 Task: Add Attachment from Trello to Card Card0000000286 in Board Board0000000072 in Workspace WS0000000024 in Trello. Add Cover Blue to Card Card0000000286 in Board Board0000000072 in Workspace WS0000000024 in Trello. Add "Copy Card To …" Button titled Button0000000286 to "bottom" of the list "To Do" to Card Card0000000286 in Board Board0000000072 in Workspace WS0000000024 in Trello. Add Description DS0000000286 to Card Card0000000286 in Board Board0000000072 in Workspace WS0000000024 in Trello. Add Comment CM0000000286 to Card Card0000000286 in Board Board0000000072 in Workspace WS0000000024 in Trello
Action: Mouse moved to (341, 330)
Screenshot: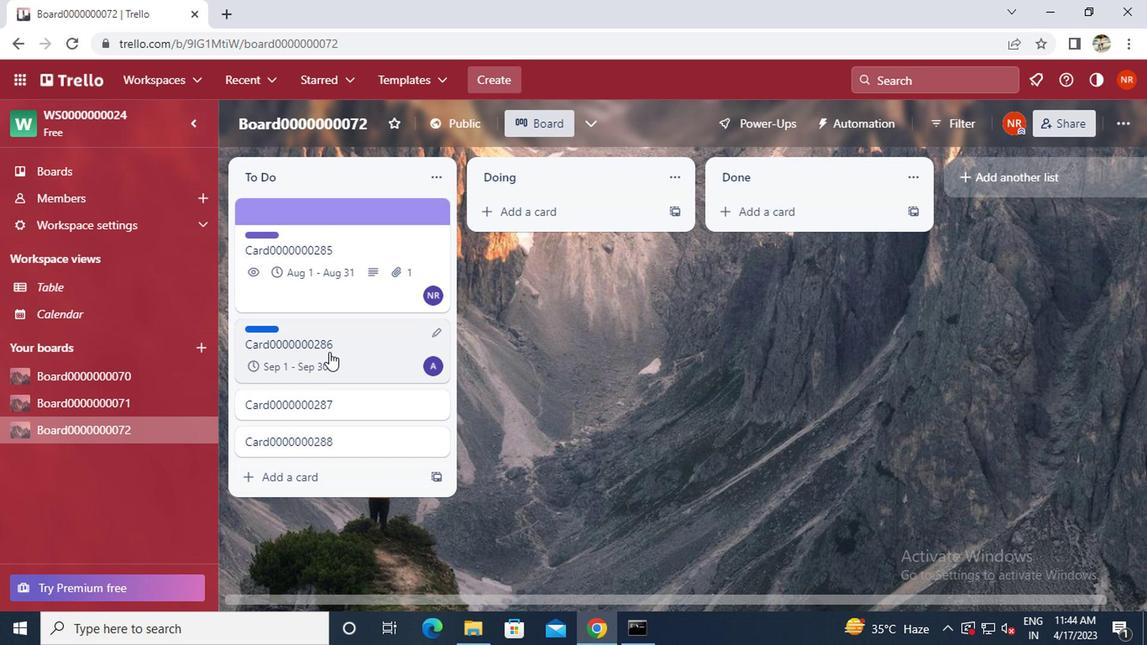 
Action: Mouse pressed left at (341, 330)
Screenshot: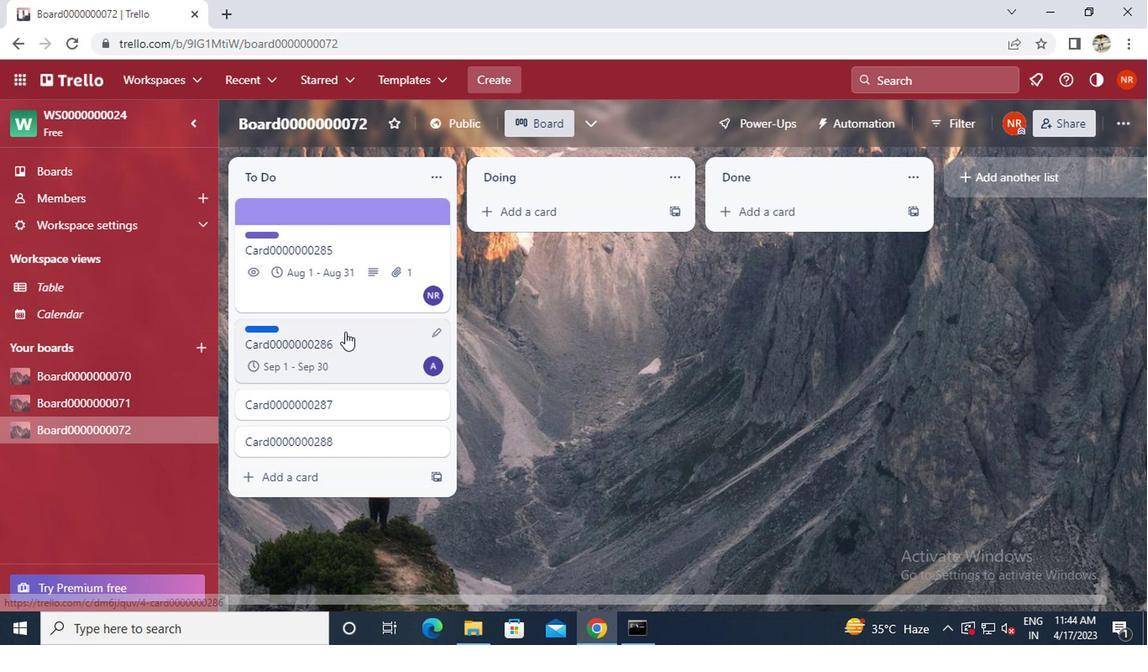 
Action: Mouse moved to (747, 336)
Screenshot: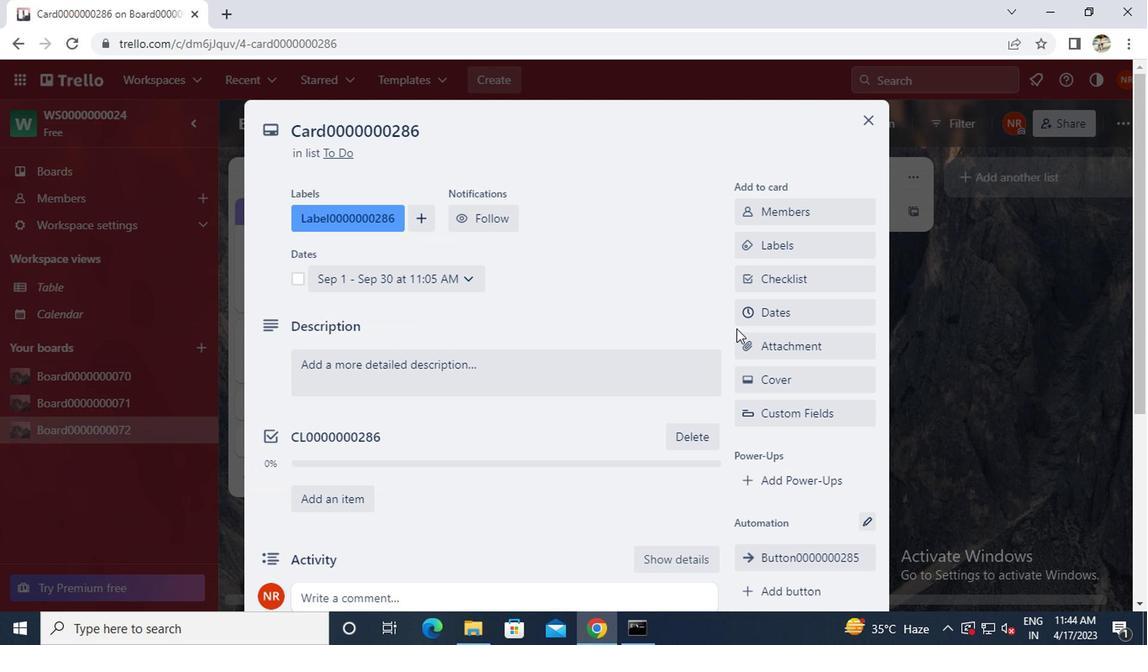 
Action: Mouse pressed left at (747, 336)
Screenshot: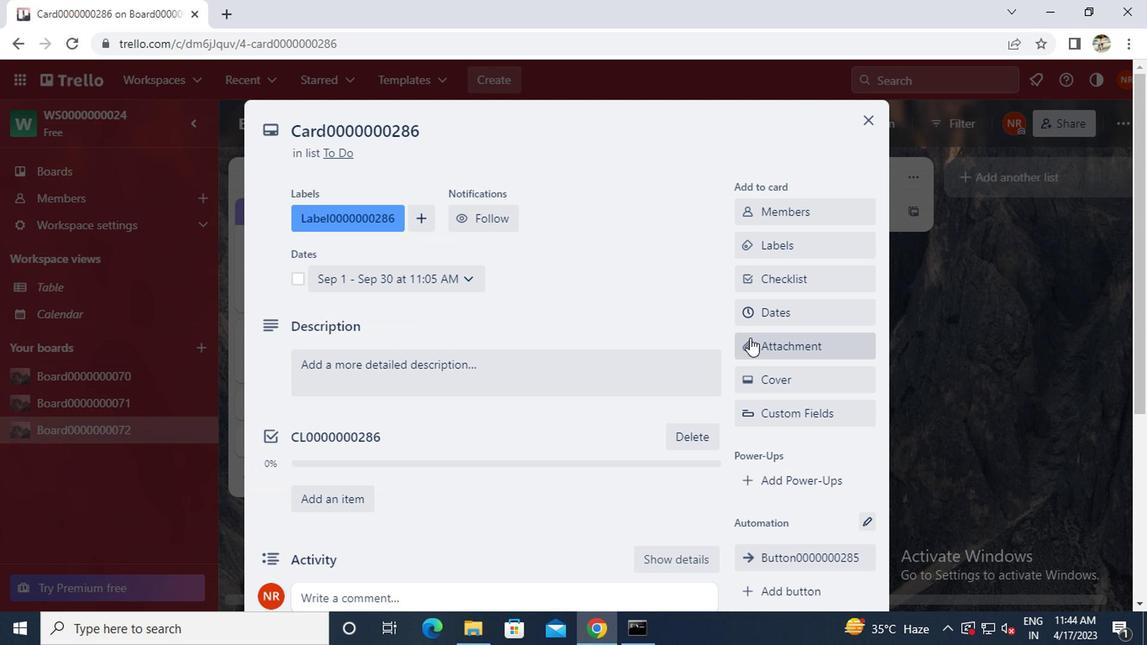 
Action: Mouse moved to (757, 181)
Screenshot: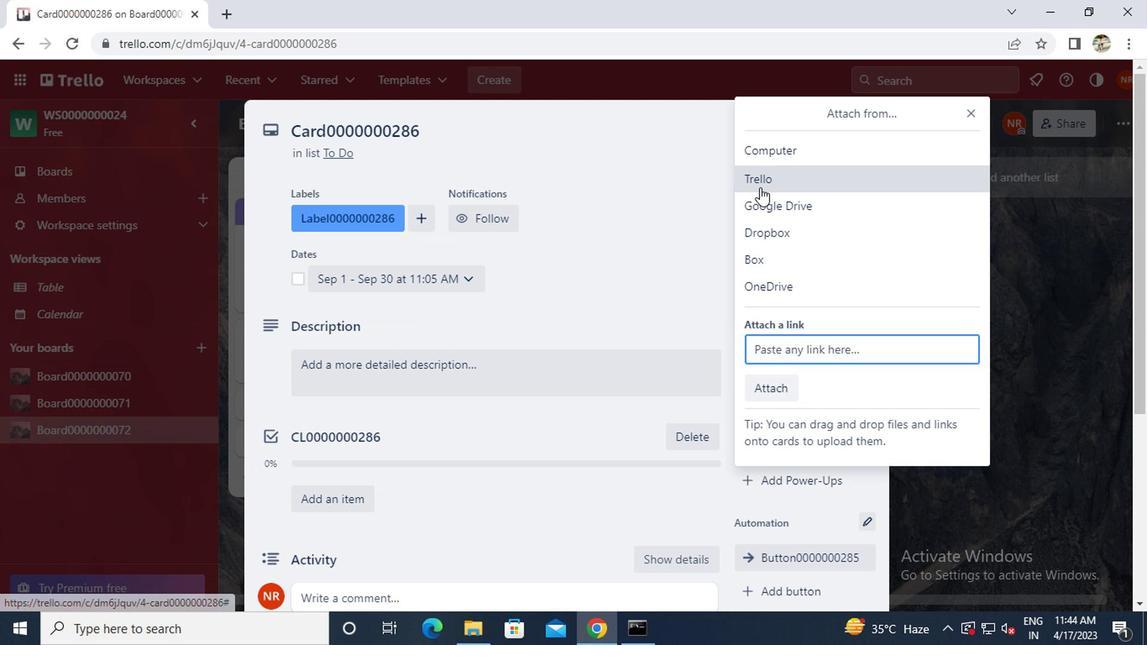 
Action: Mouse pressed left at (757, 181)
Screenshot: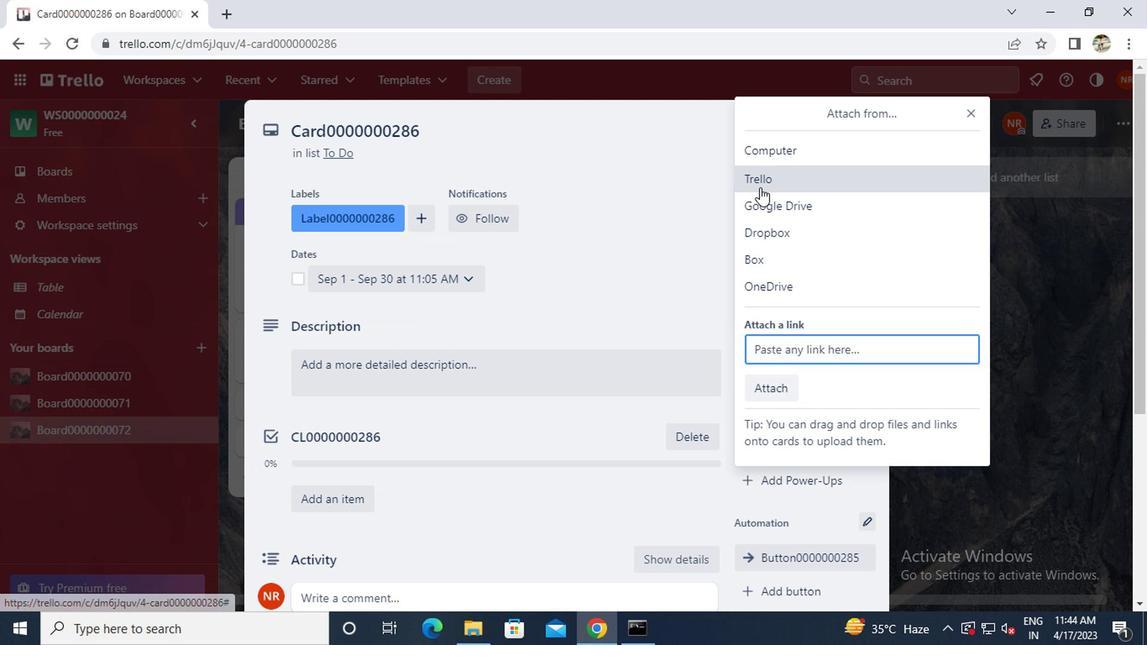 
Action: Mouse moved to (771, 236)
Screenshot: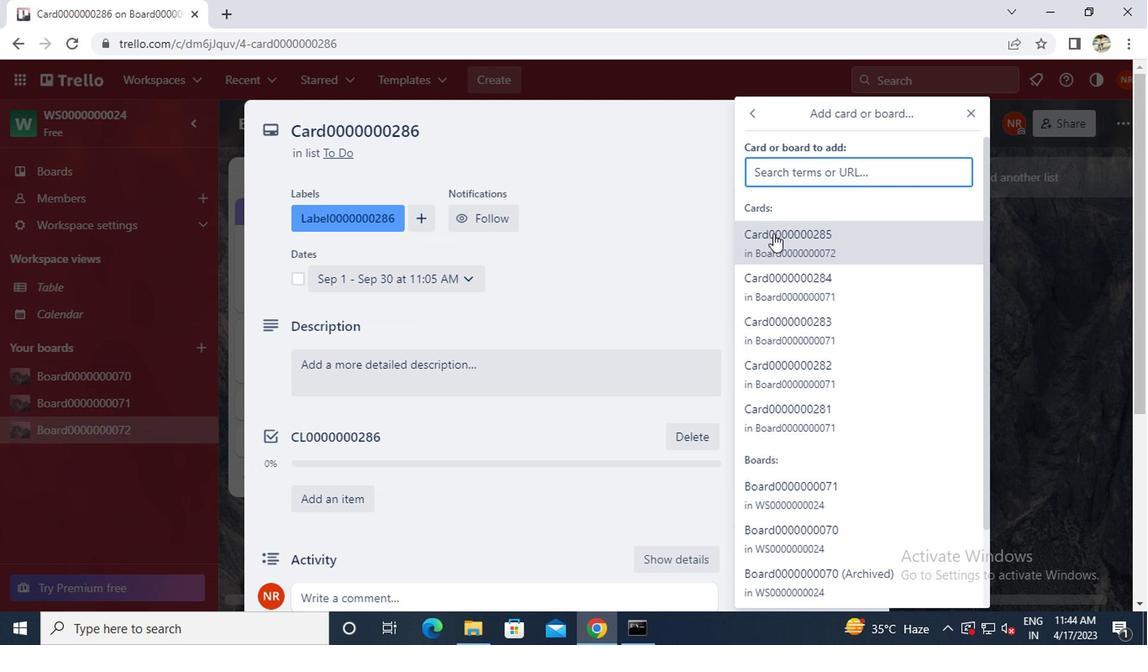 
Action: Mouse pressed left at (771, 236)
Screenshot: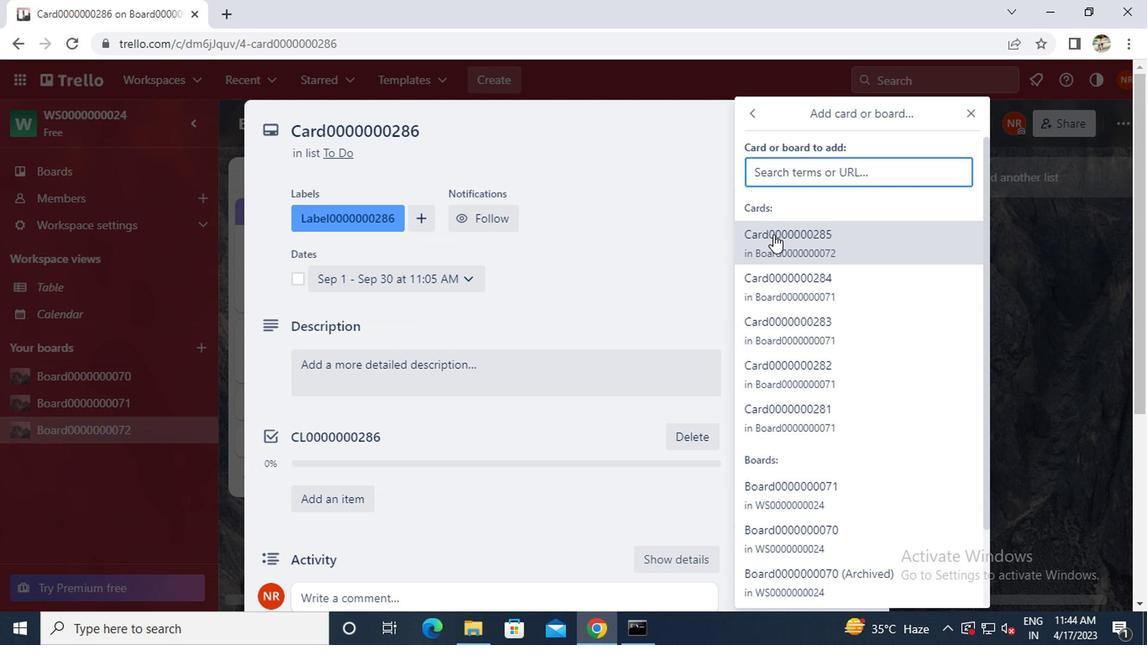
Action: Mouse moved to (767, 245)
Screenshot: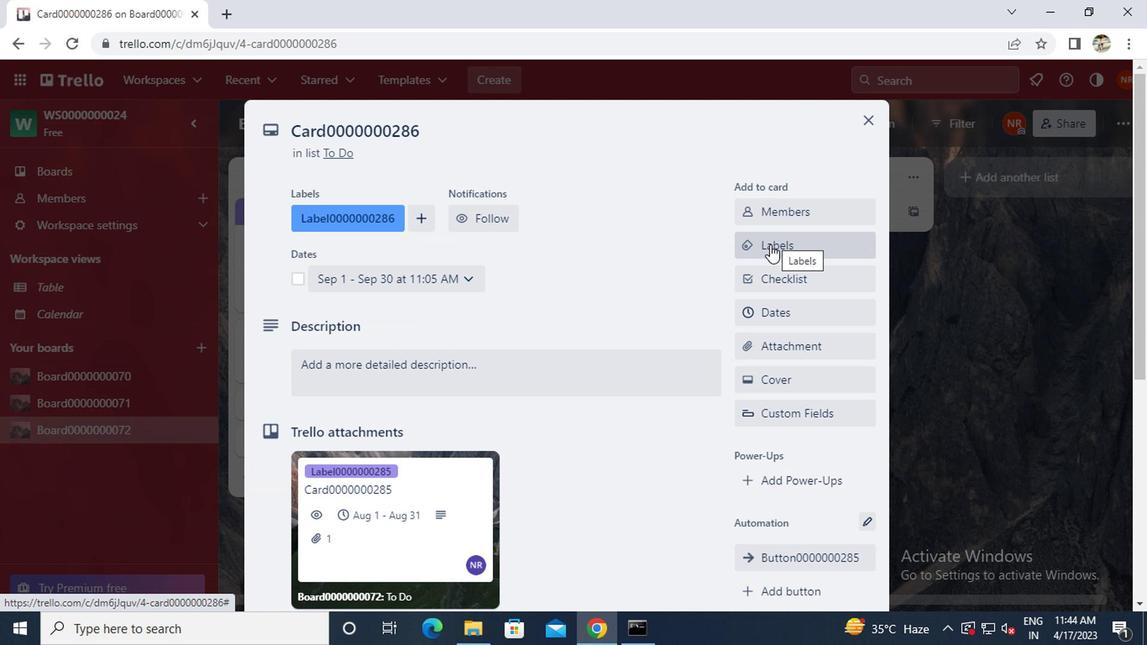 
Action: Mouse scrolled (767, 244) with delta (0, 0)
Screenshot: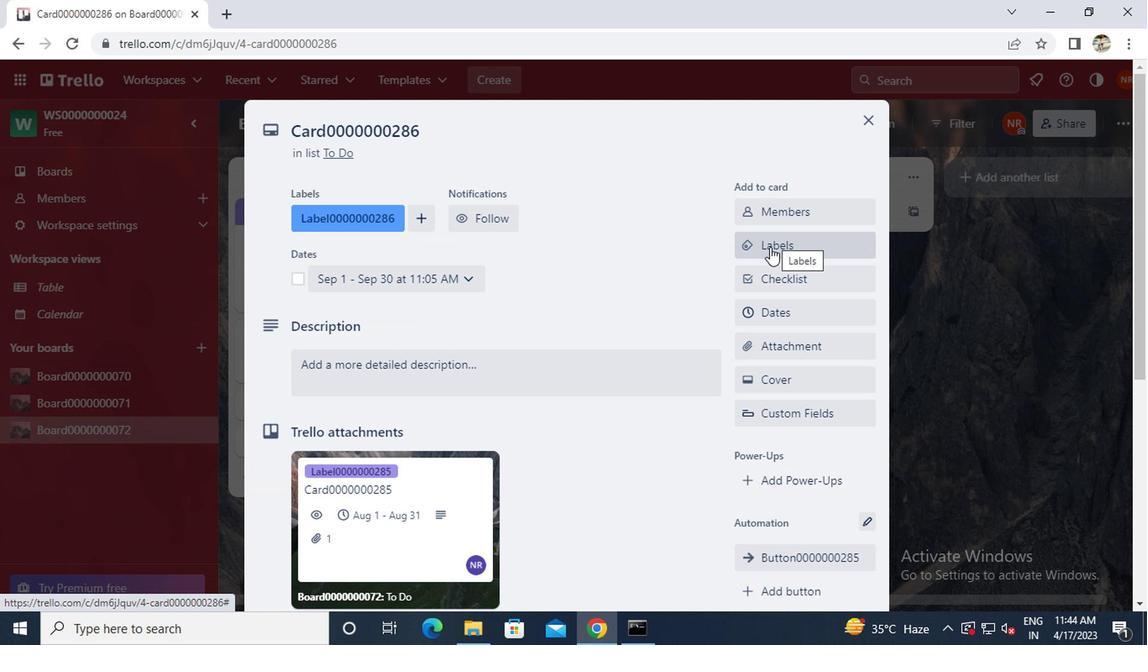 
Action: Mouse scrolled (767, 244) with delta (0, 0)
Screenshot: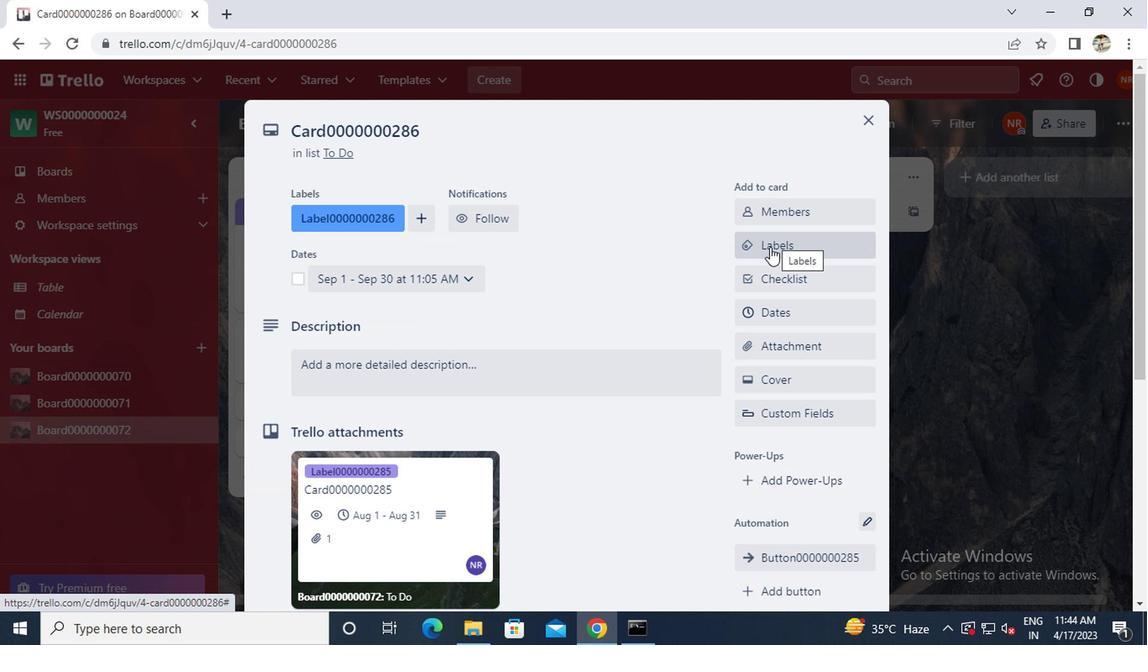 
Action: Mouse scrolled (767, 244) with delta (0, 0)
Screenshot: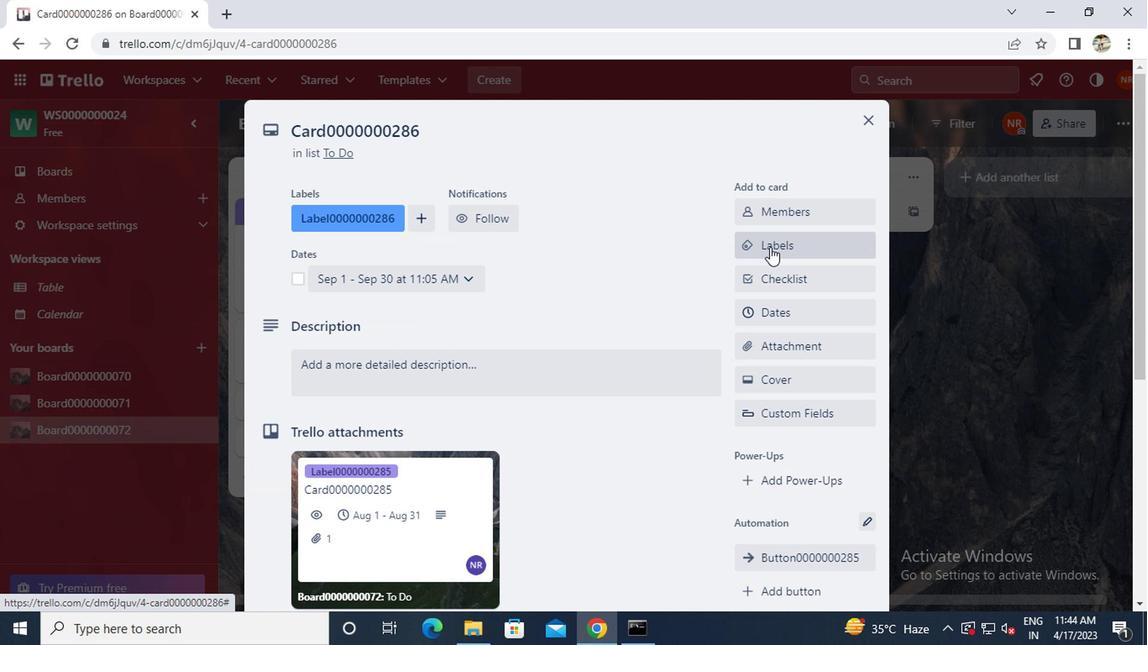 
Action: Mouse moved to (759, 339)
Screenshot: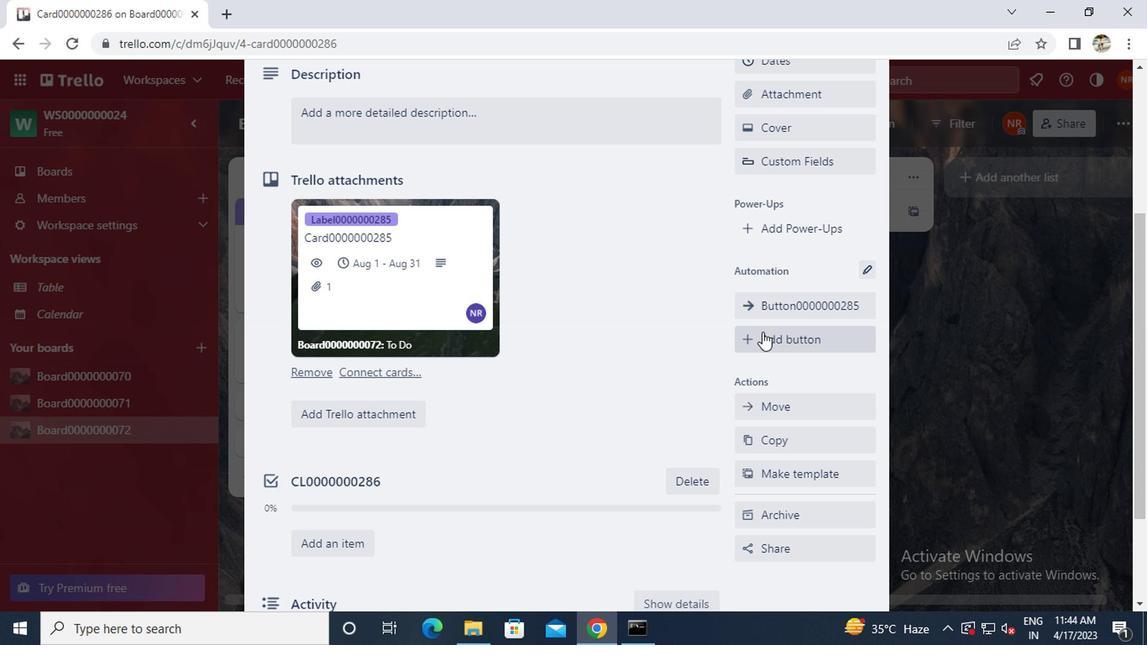 
Action: Mouse pressed left at (759, 339)
Screenshot: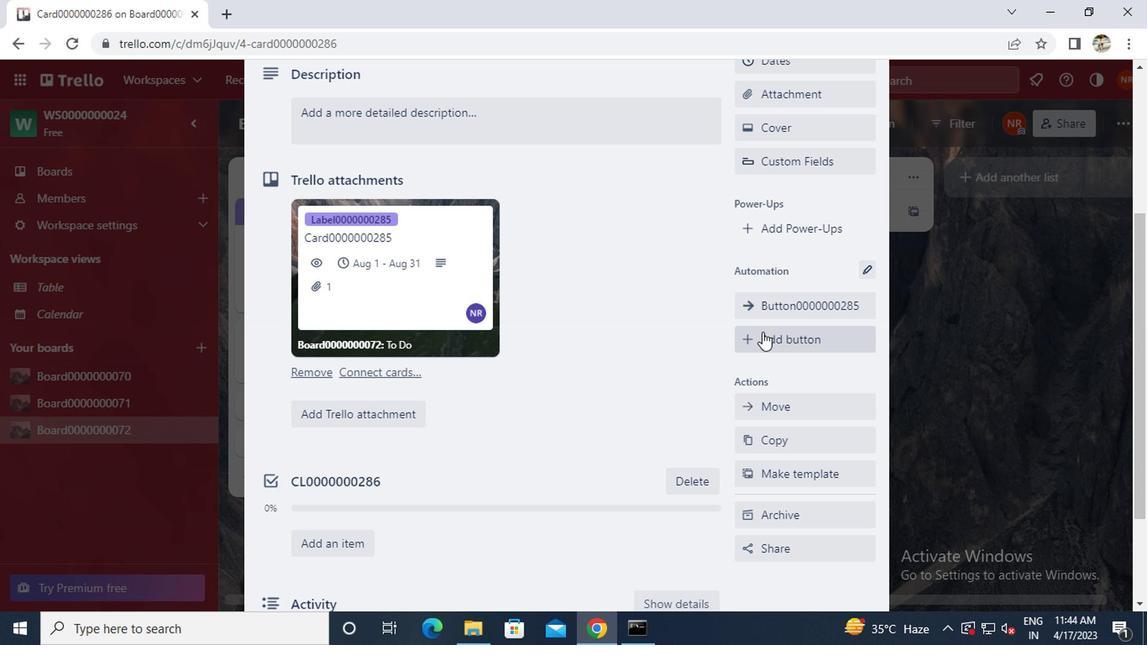 
Action: Mouse moved to (767, 232)
Screenshot: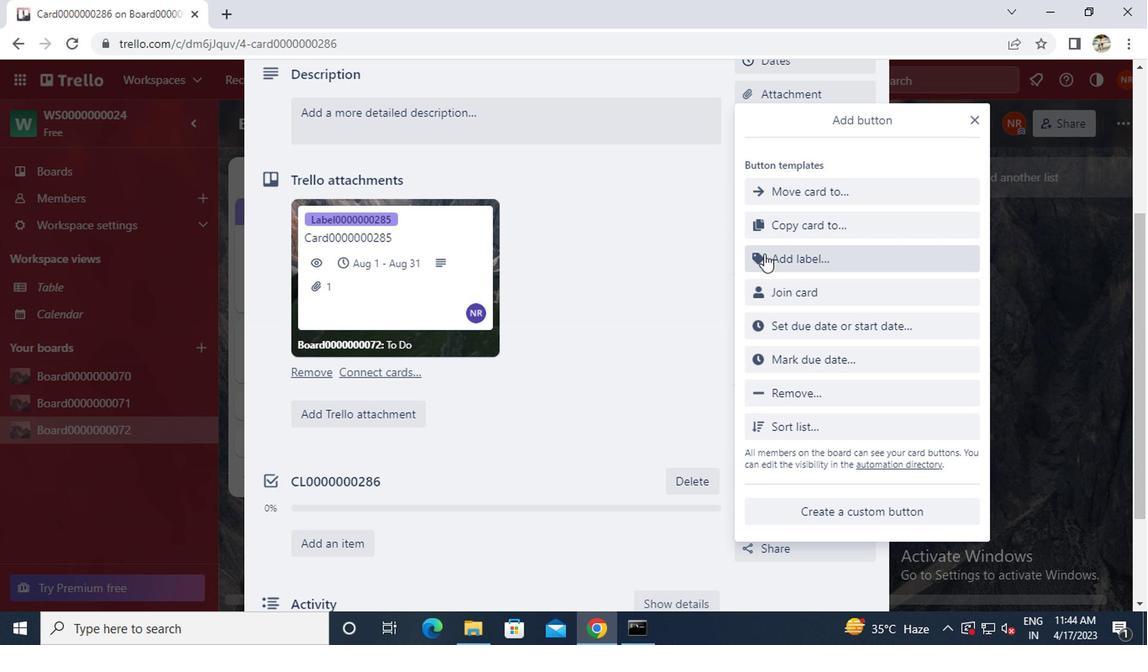 
Action: Mouse pressed left at (767, 232)
Screenshot: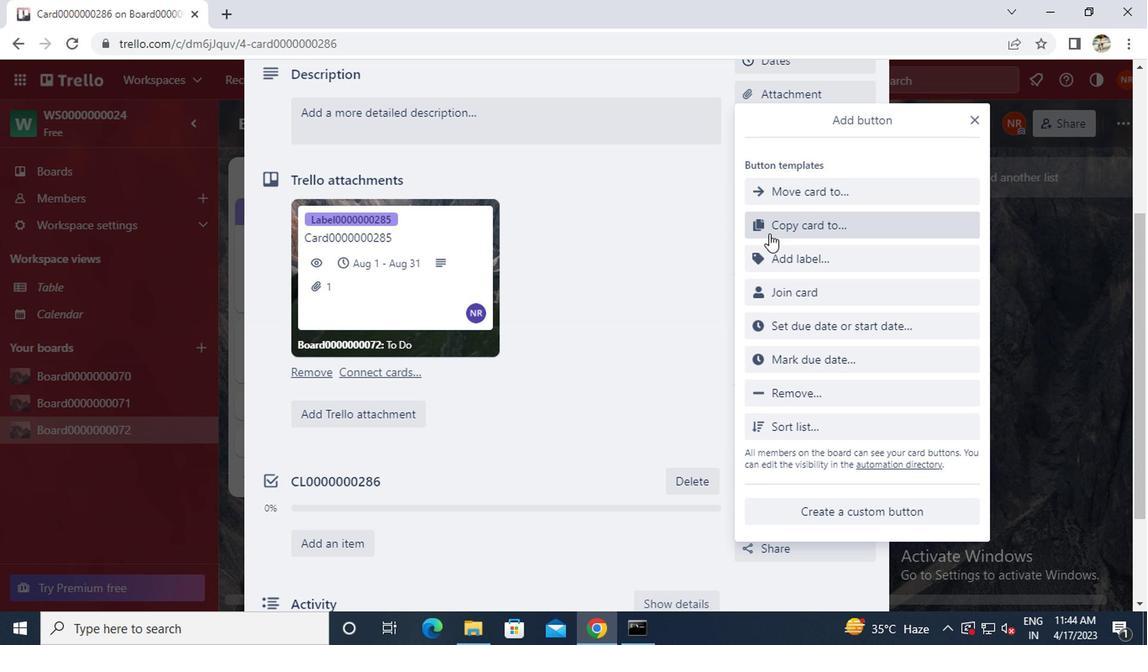 
Action: Key pressed b<Key.caps_lock>utton0000000286
Screenshot: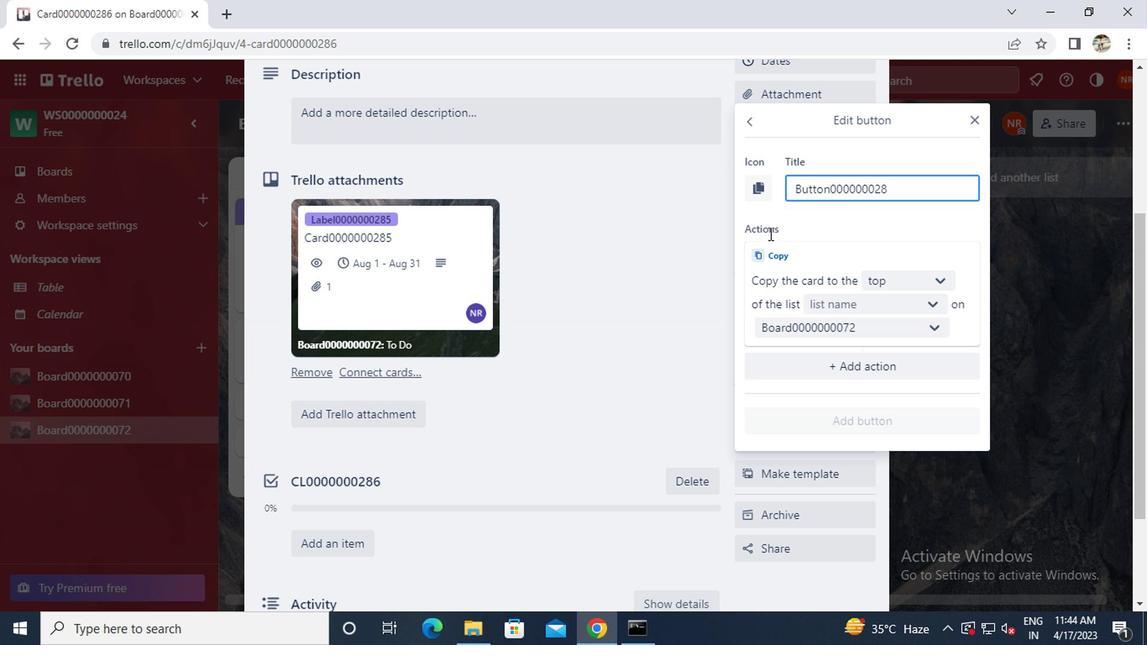 
Action: Mouse moved to (856, 304)
Screenshot: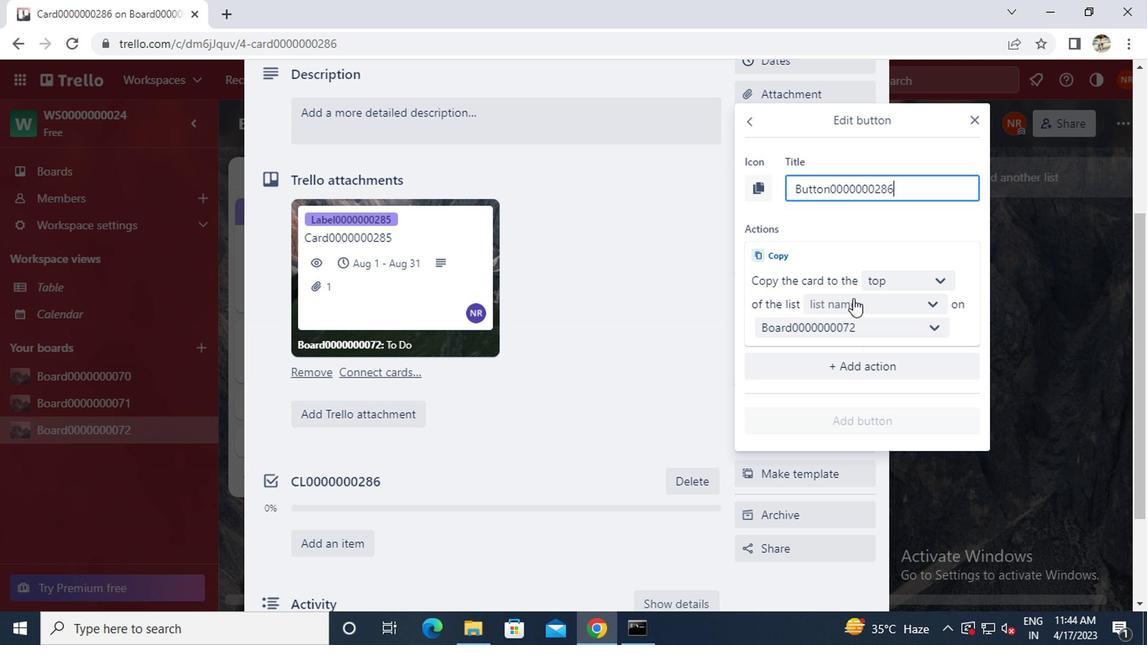 
Action: Mouse pressed left at (856, 304)
Screenshot: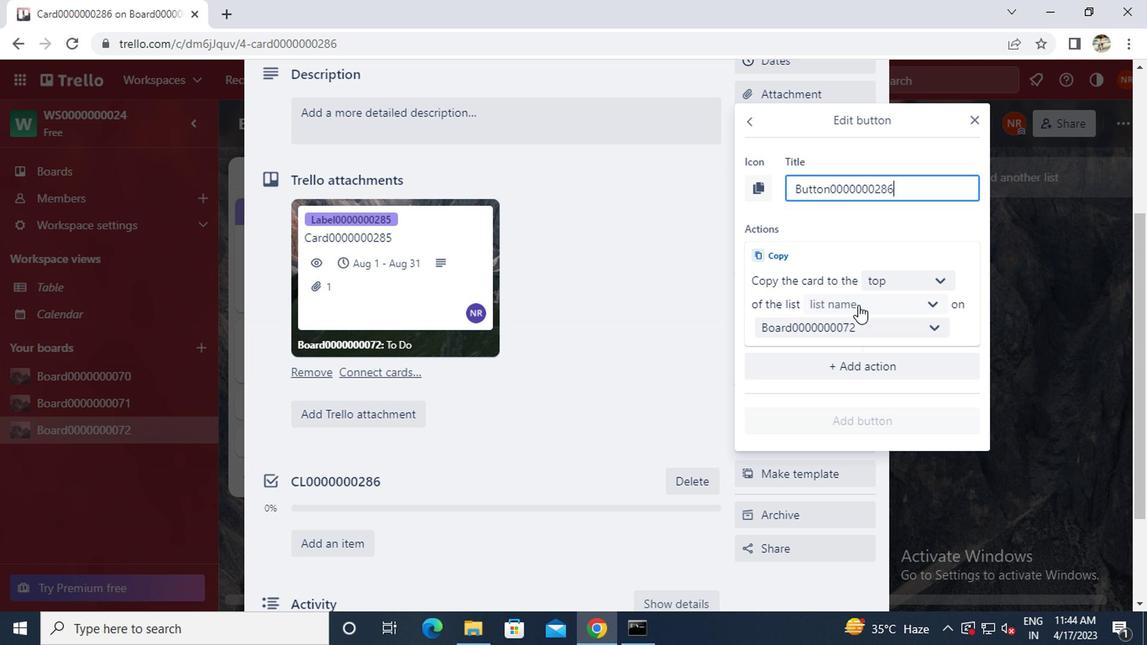 
Action: Mouse moved to (843, 330)
Screenshot: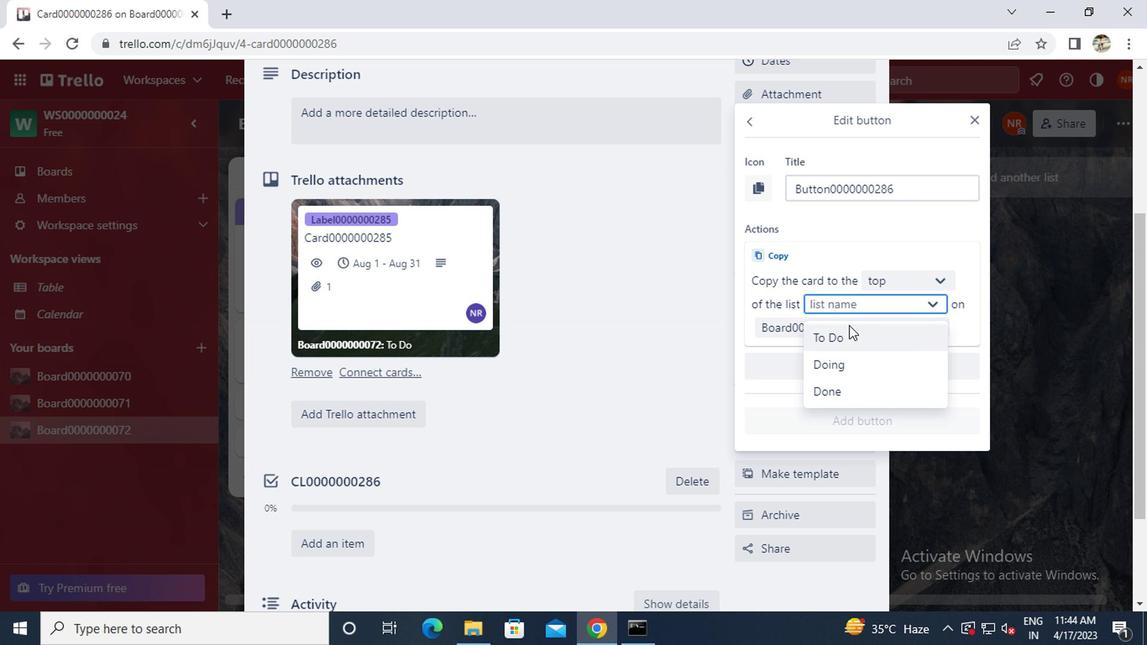 
Action: Mouse pressed left at (843, 330)
Screenshot: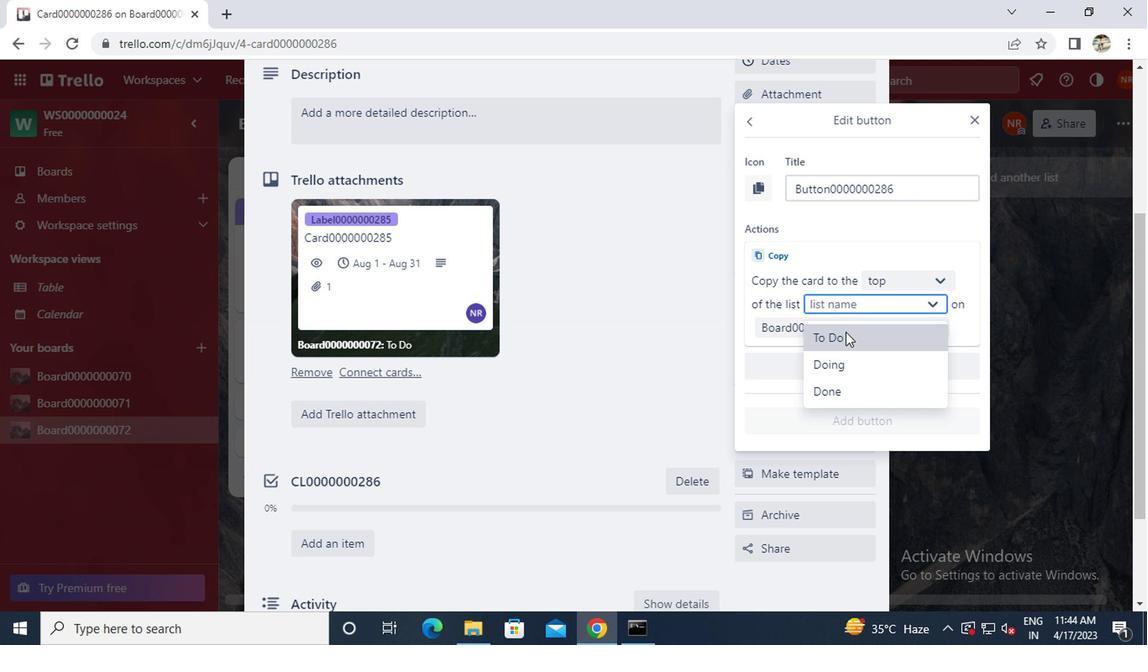 
Action: Mouse moved to (890, 276)
Screenshot: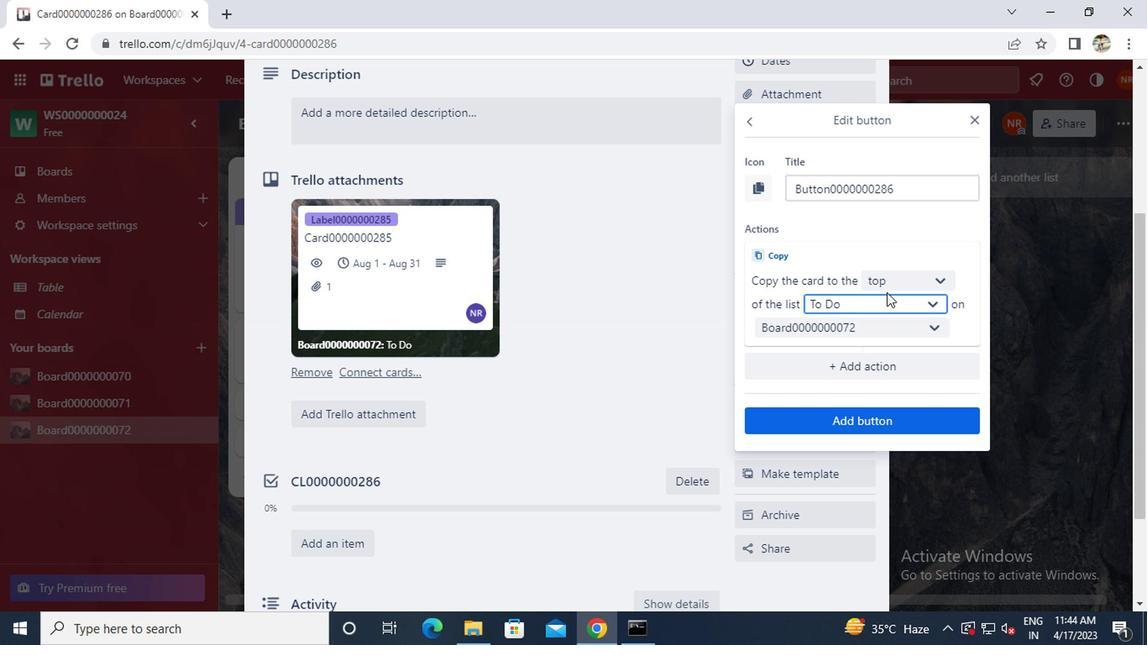 
Action: Mouse pressed left at (890, 276)
Screenshot: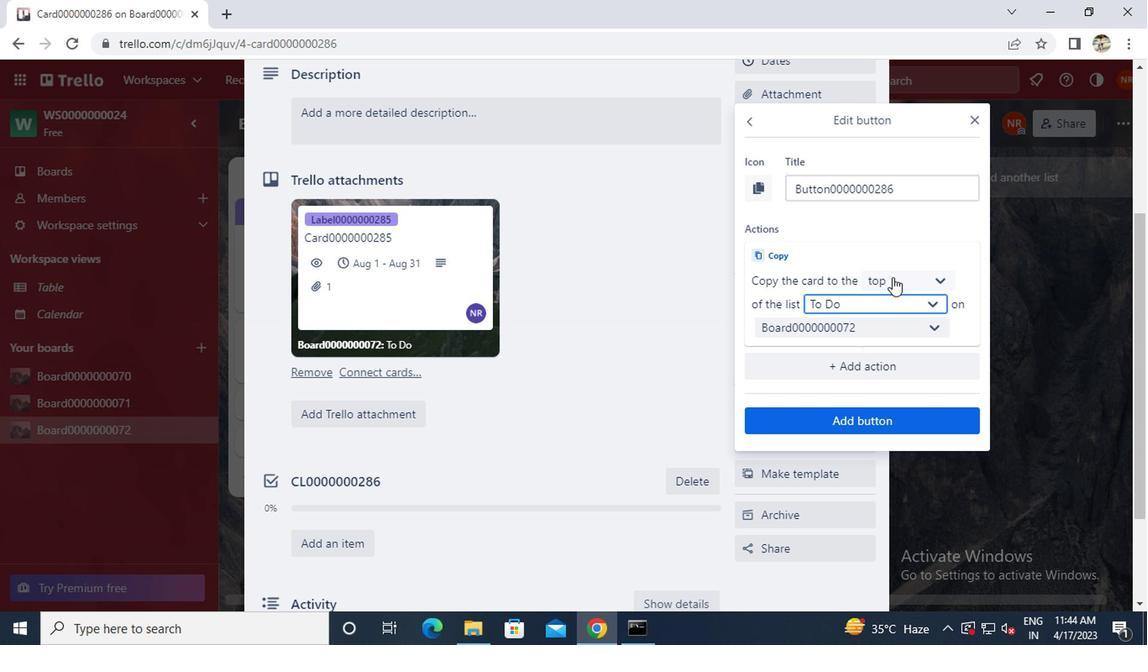 
Action: Mouse moved to (885, 338)
Screenshot: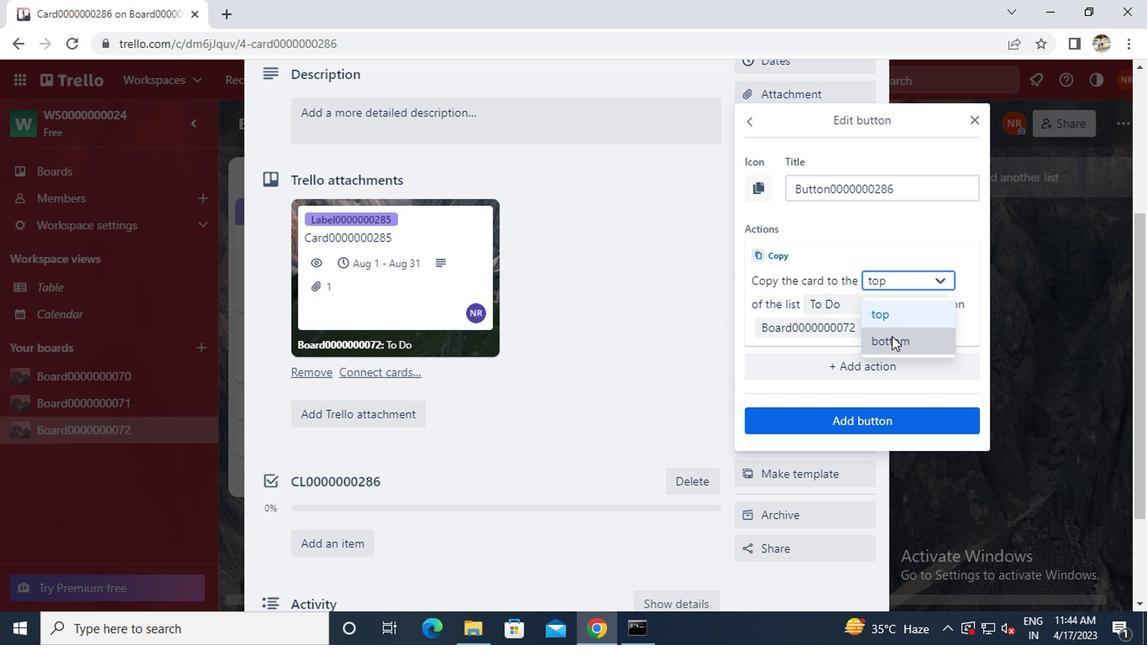 
Action: Mouse pressed left at (885, 338)
Screenshot: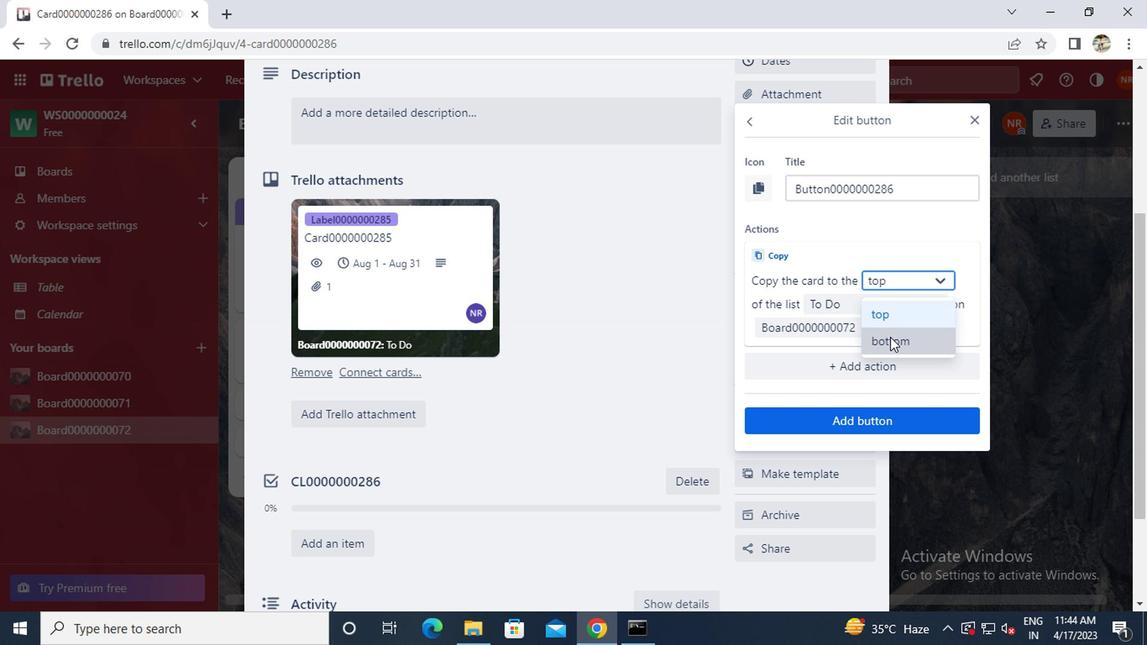 
Action: Mouse moved to (842, 414)
Screenshot: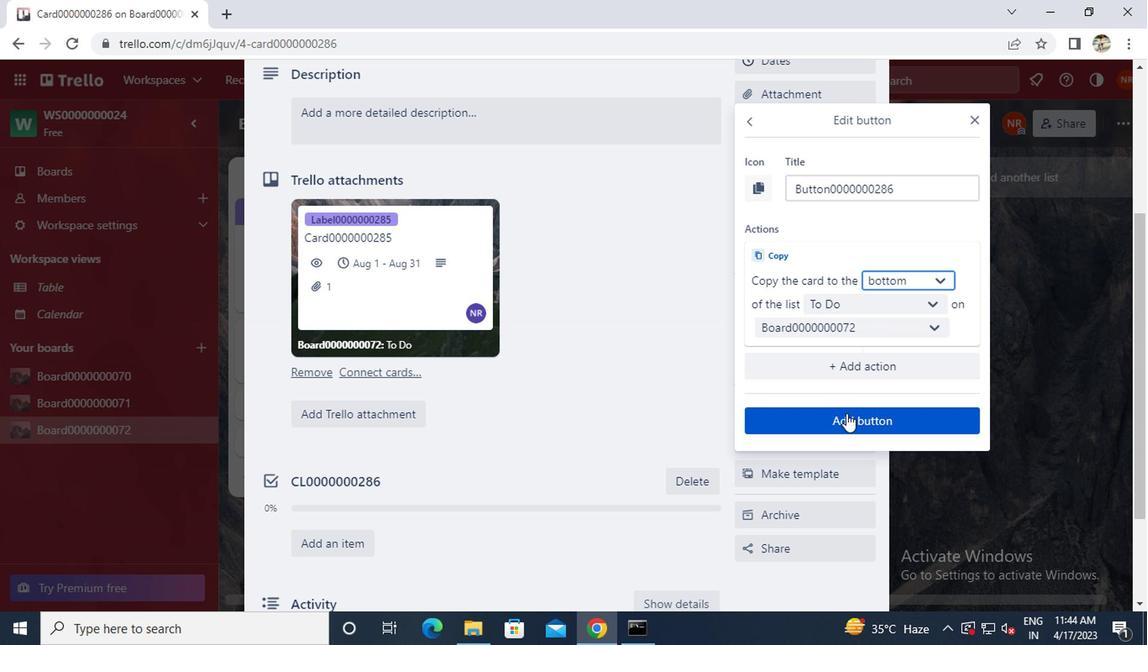 
Action: Mouse pressed left at (842, 414)
Screenshot: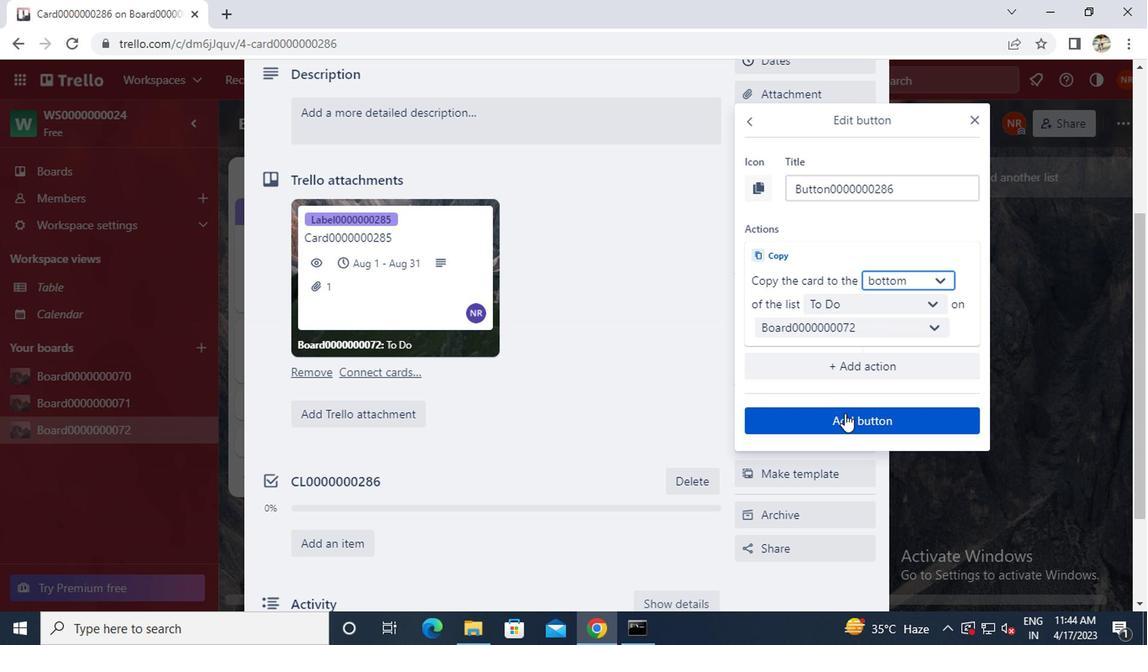 
Action: Mouse moved to (615, 385)
Screenshot: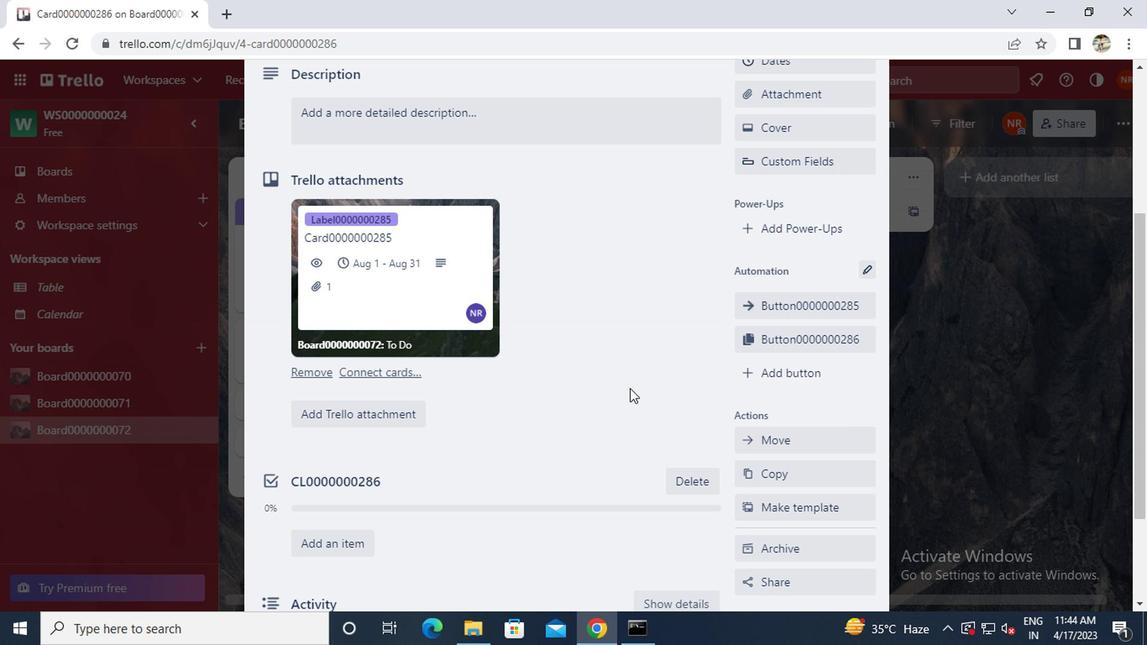 
Action: Mouse scrolled (615, 385) with delta (0, 0)
Screenshot: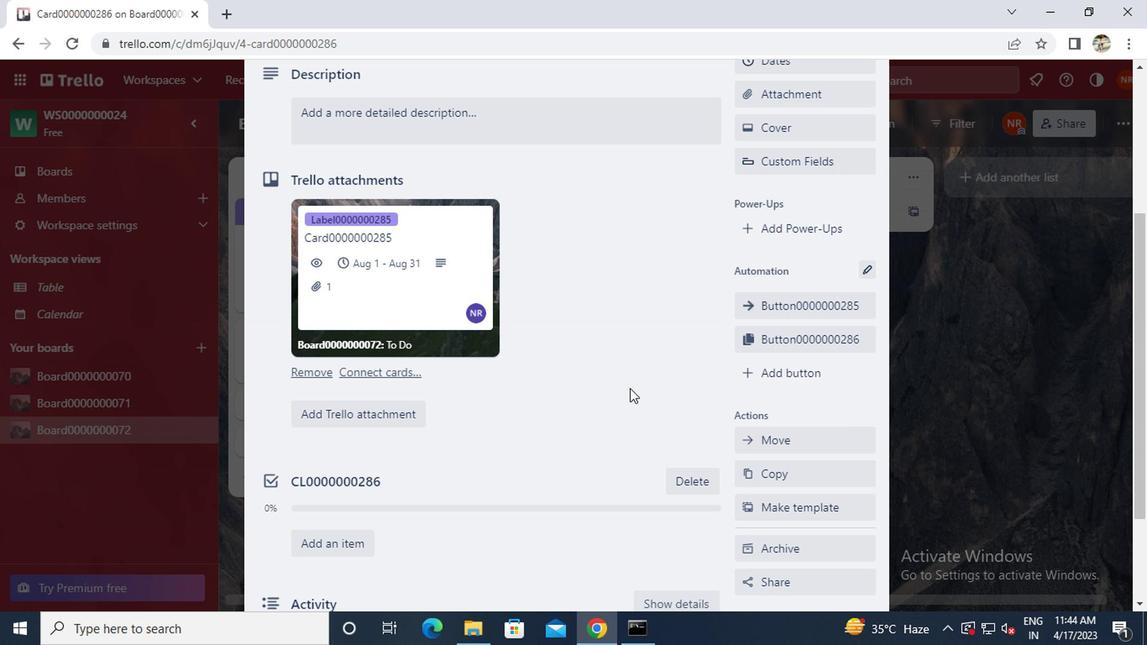 
Action: Mouse moved to (614, 385)
Screenshot: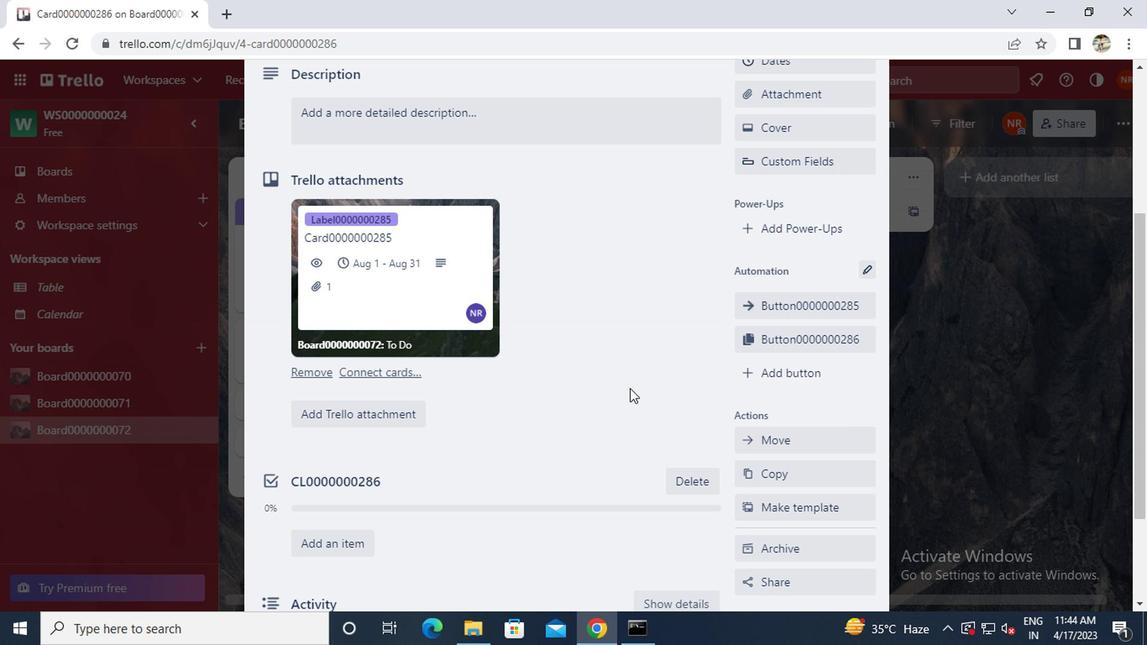 
Action: Mouse scrolled (614, 385) with delta (0, 0)
Screenshot: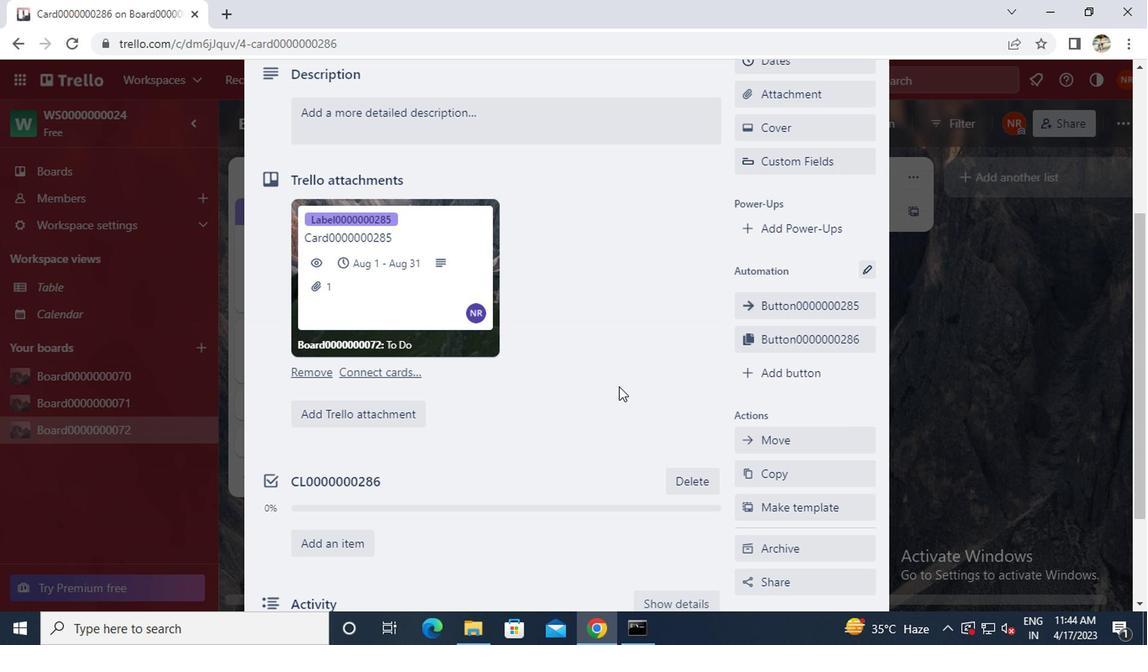 
Action: Mouse moved to (508, 280)
Screenshot: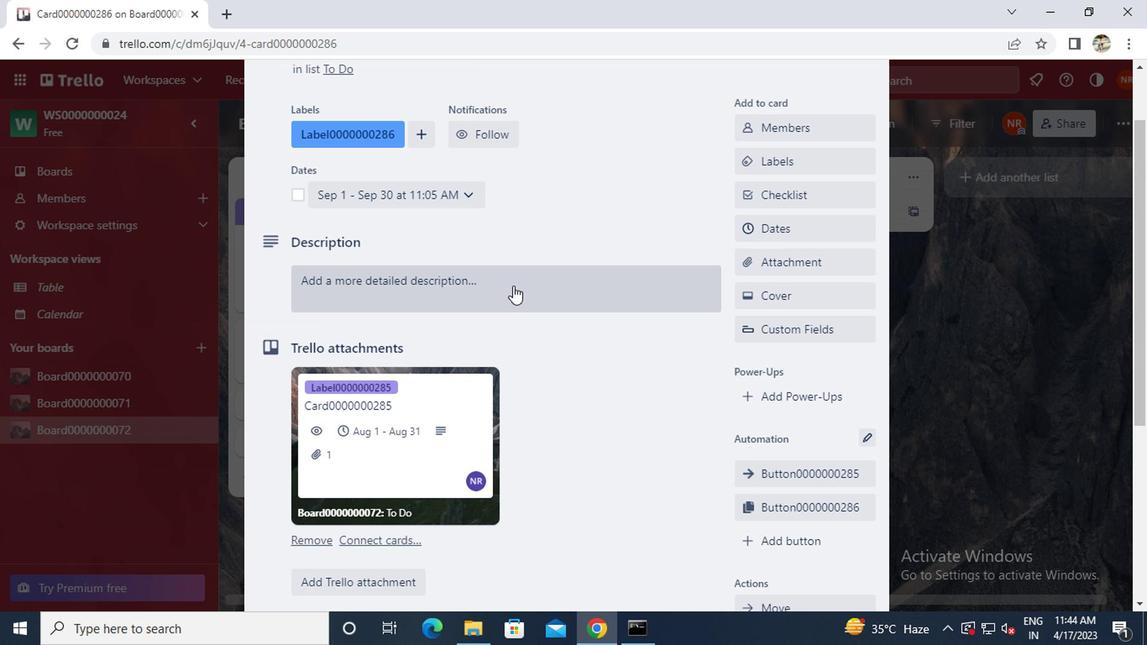 
Action: Mouse pressed left at (508, 280)
Screenshot: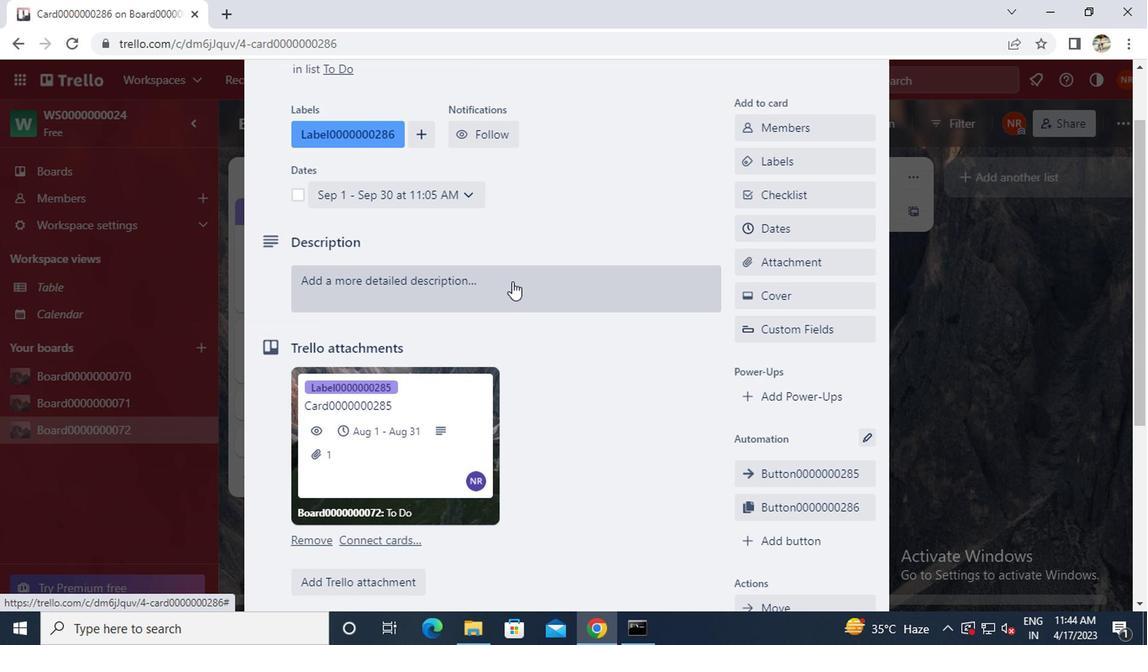 
Action: Key pressed <Key.caps_lock>ds0000000286
Screenshot: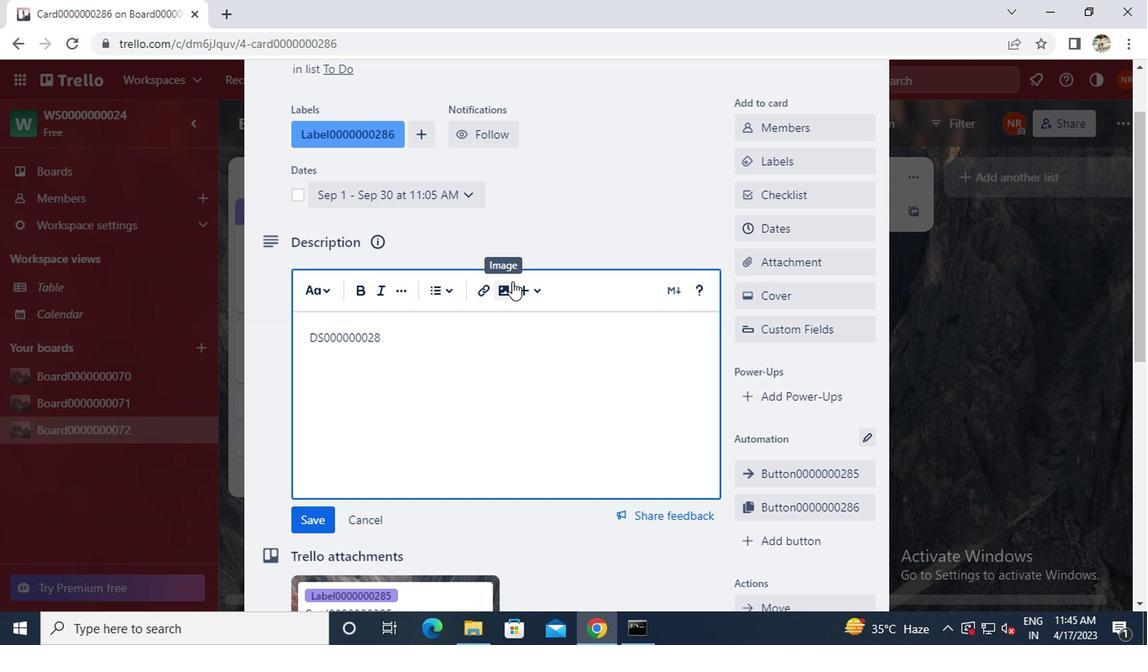 
Action: Mouse moved to (303, 523)
Screenshot: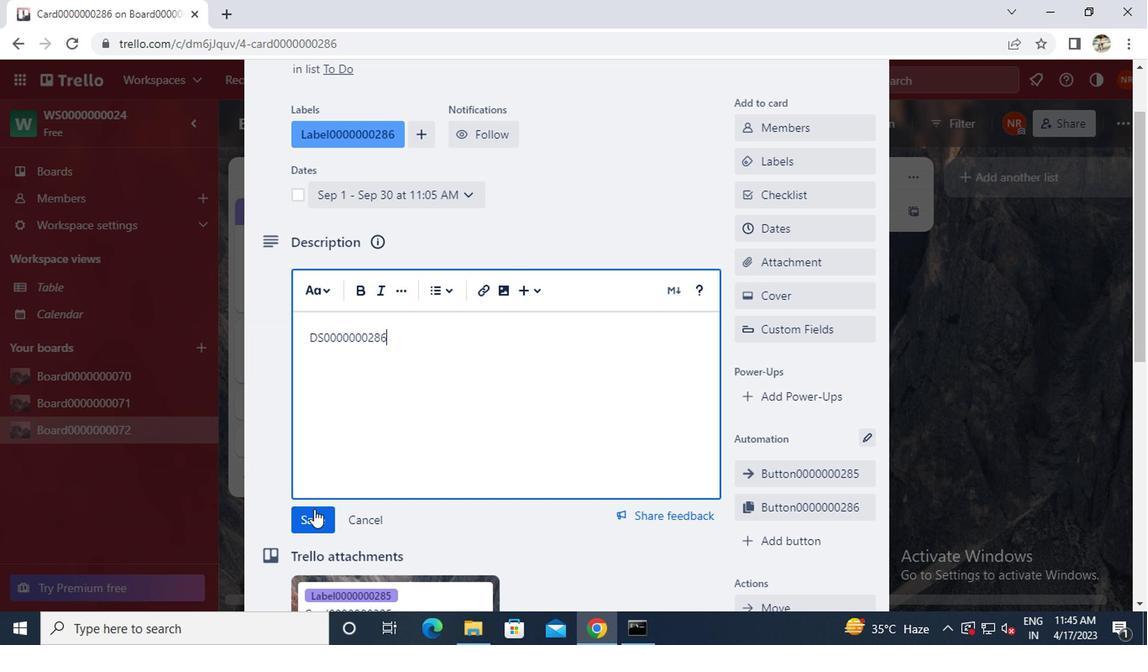 
Action: Mouse pressed left at (303, 523)
Screenshot: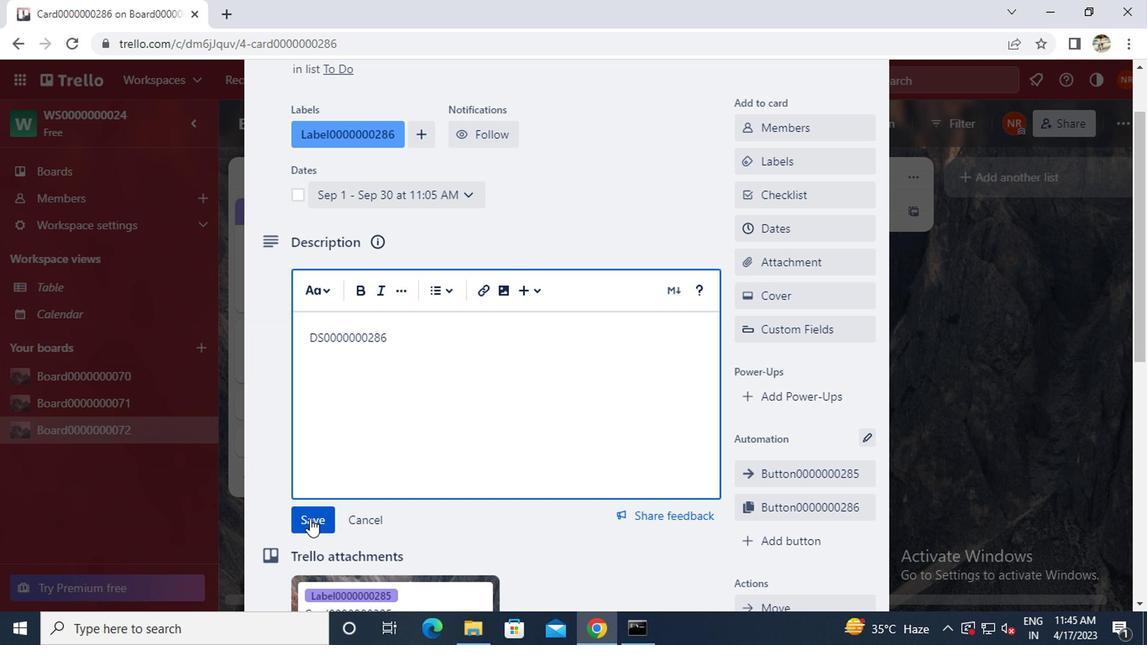 
Action: Mouse moved to (303, 514)
Screenshot: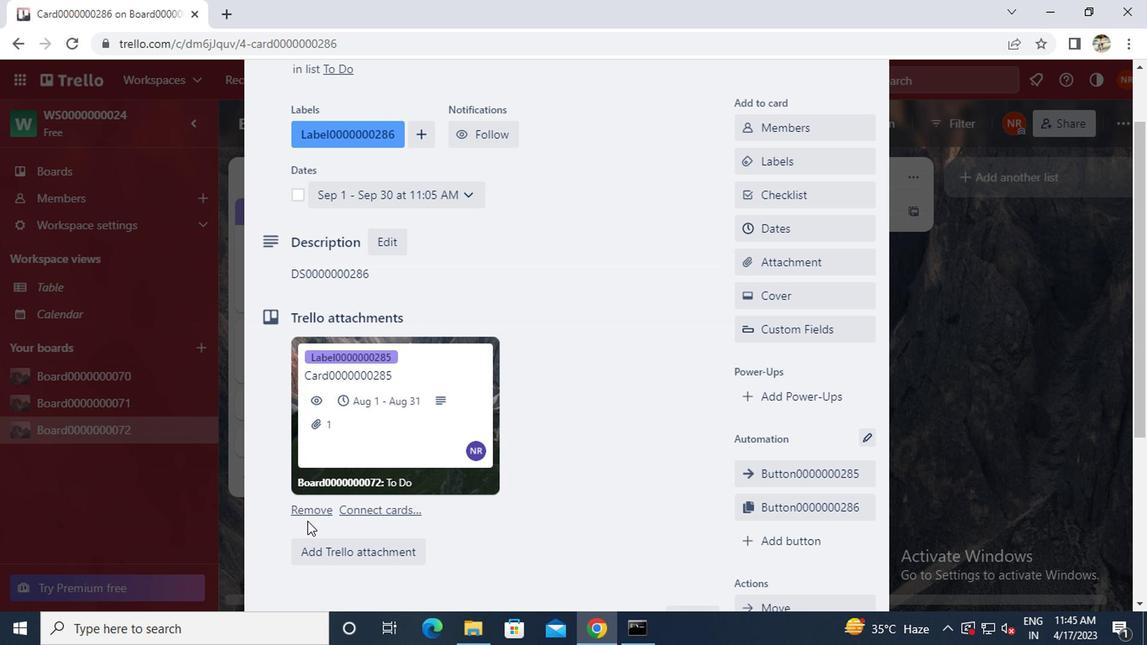 
Action: Mouse scrolled (303, 513) with delta (0, -1)
Screenshot: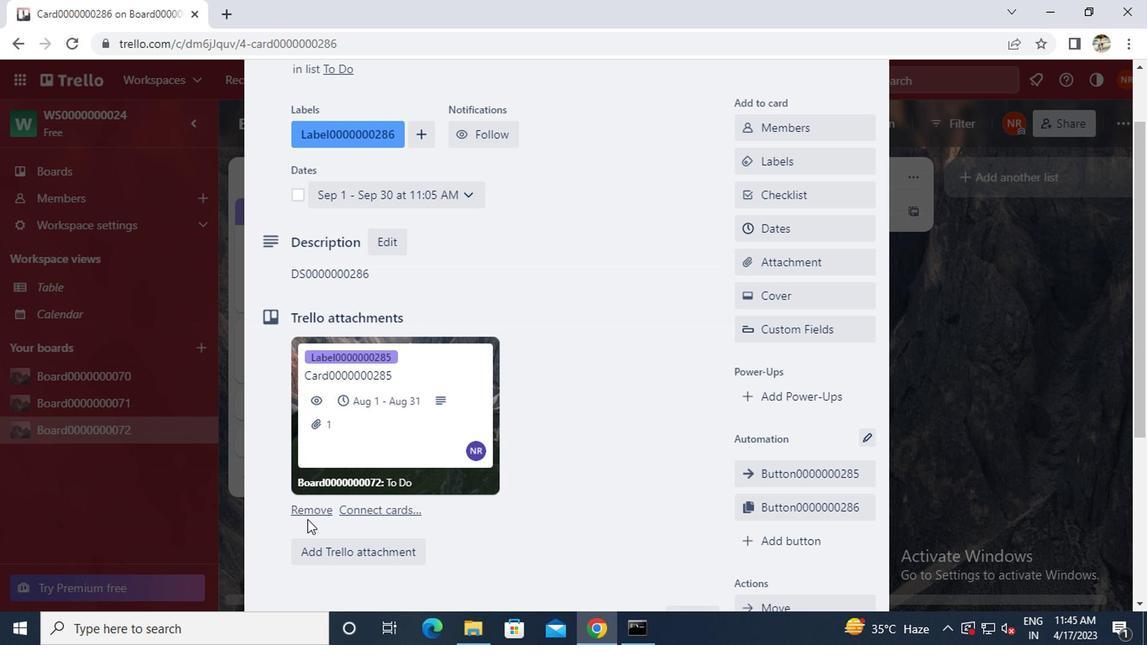 
Action: Mouse moved to (303, 513)
Screenshot: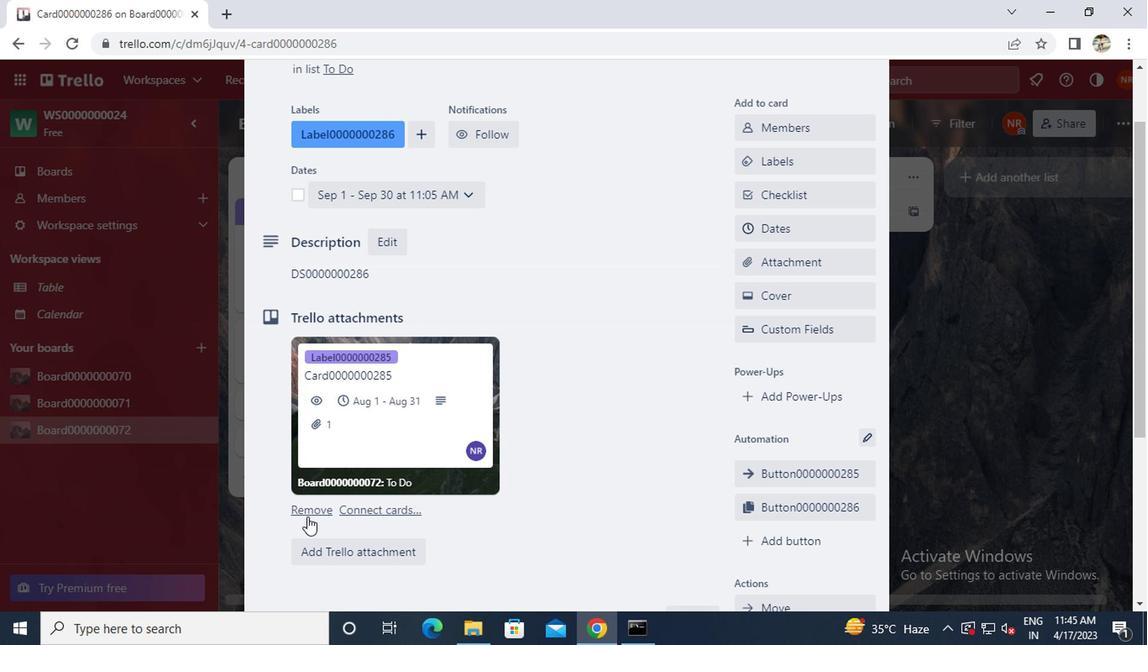 
Action: Mouse scrolled (303, 512) with delta (0, 0)
Screenshot: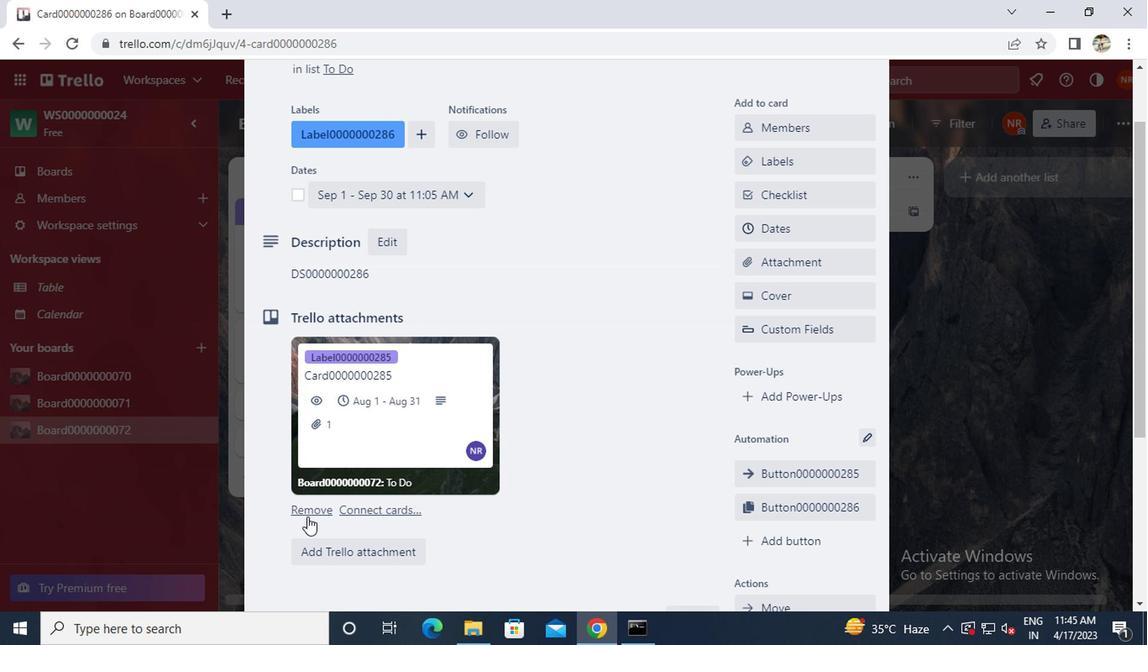 
Action: Mouse moved to (303, 512)
Screenshot: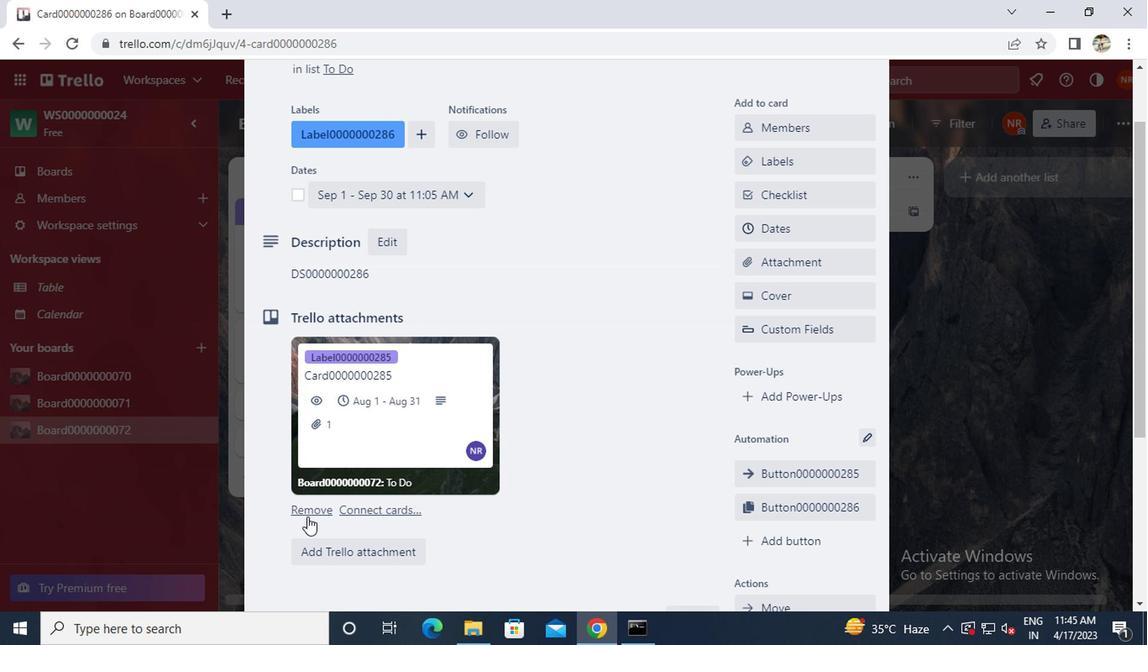 
Action: Mouse scrolled (303, 511) with delta (0, -1)
Screenshot: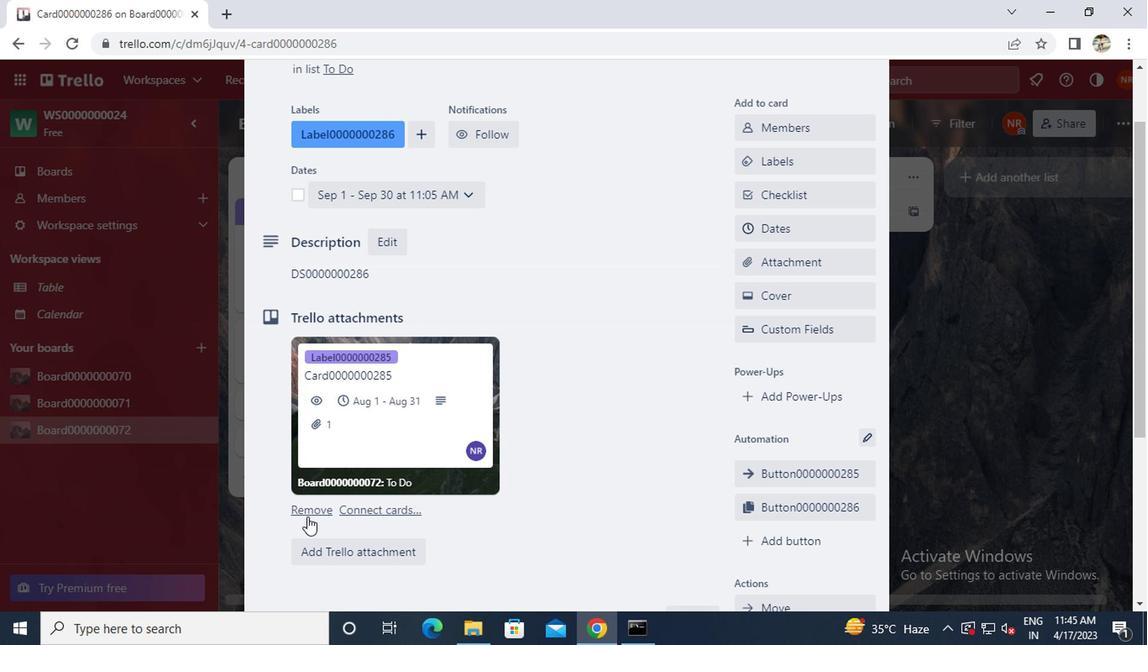 
Action: Mouse scrolled (303, 511) with delta (0, -1)
Screenshot: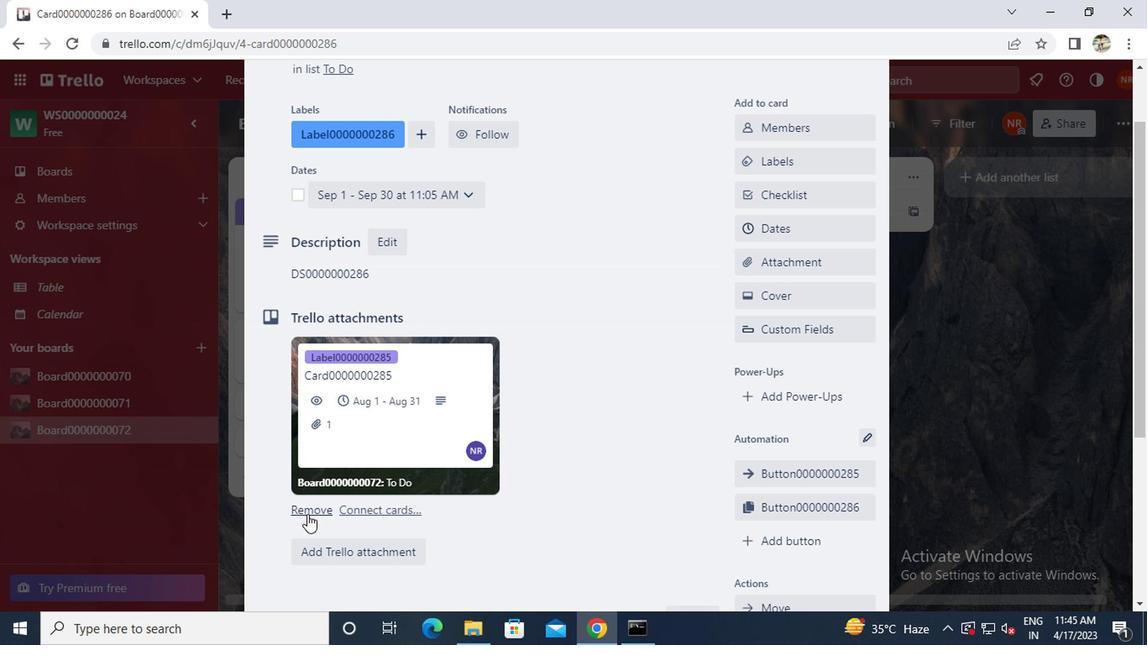 
Action: Mouse moved to (317, 498)
Screenshot: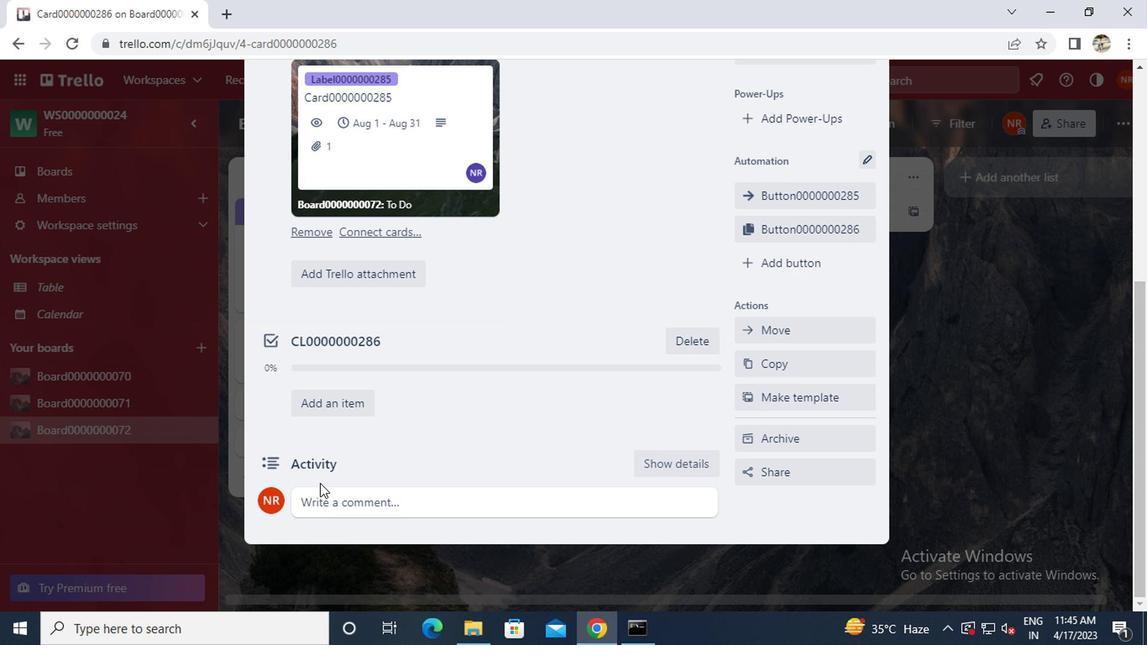 
Action: Mouse pressed left at (317, 498)
Screenshot: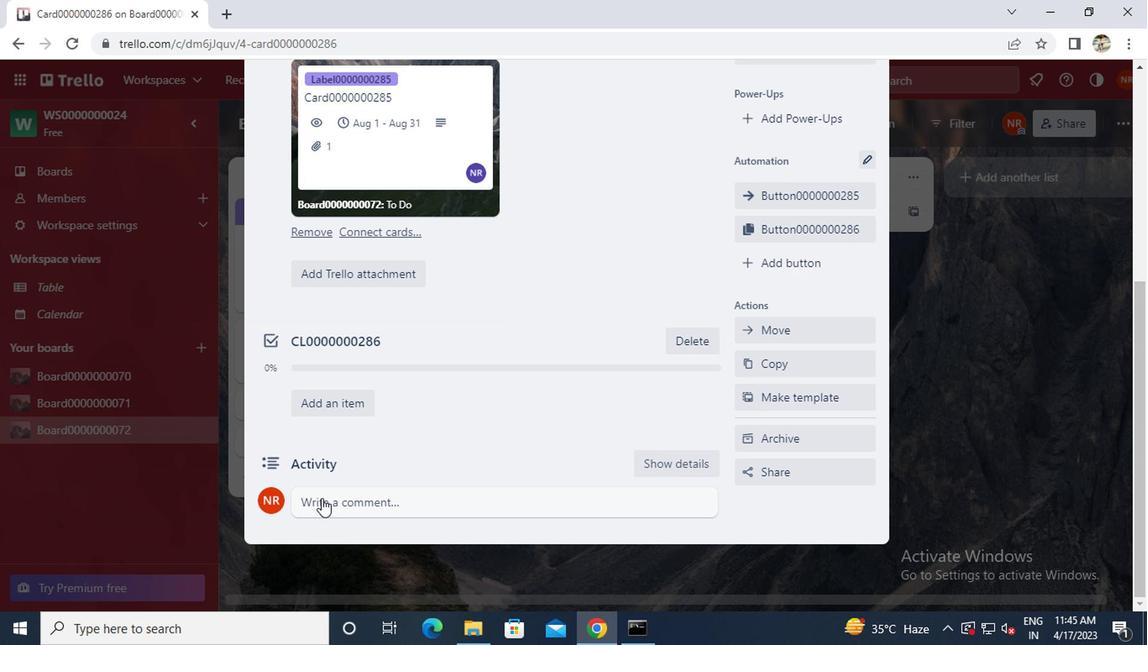 
Action: Mouse moved to (315, 500)
Screenshot: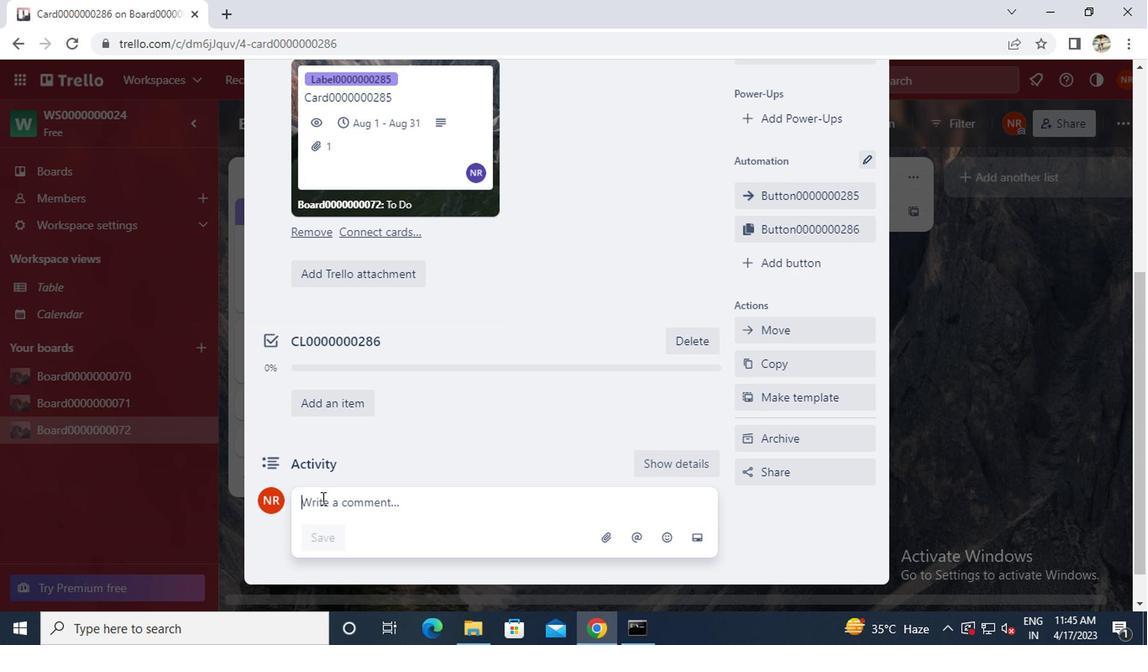 
Action: Key pressed cm
Screenshot: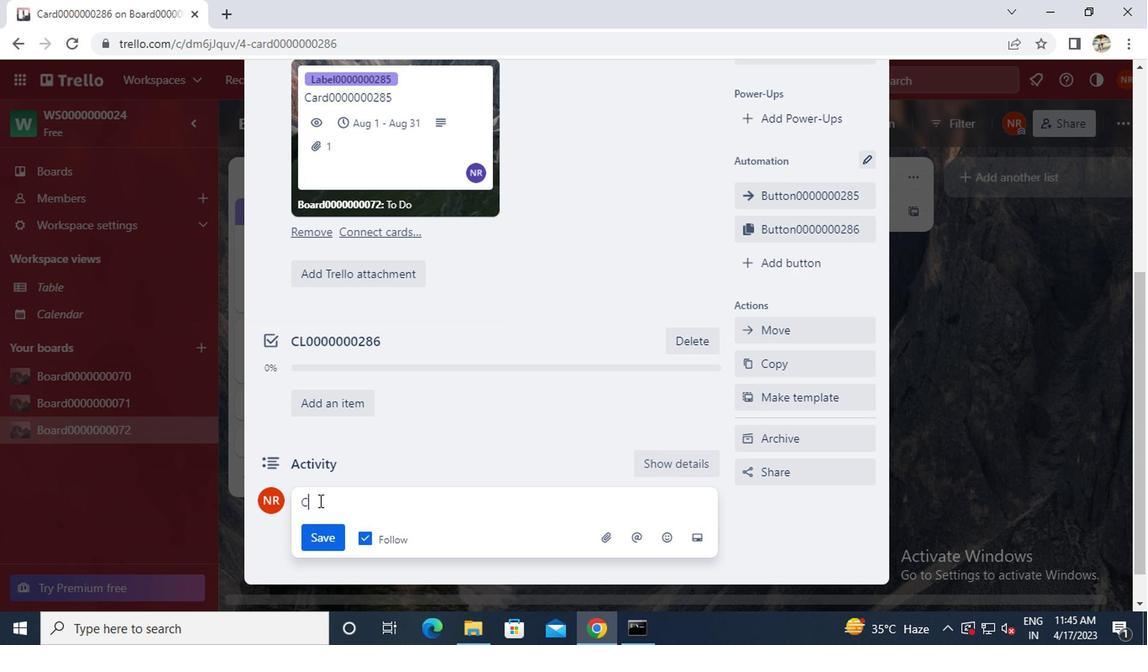 
Action: Mouse moved to (317, 500)
Screenshot: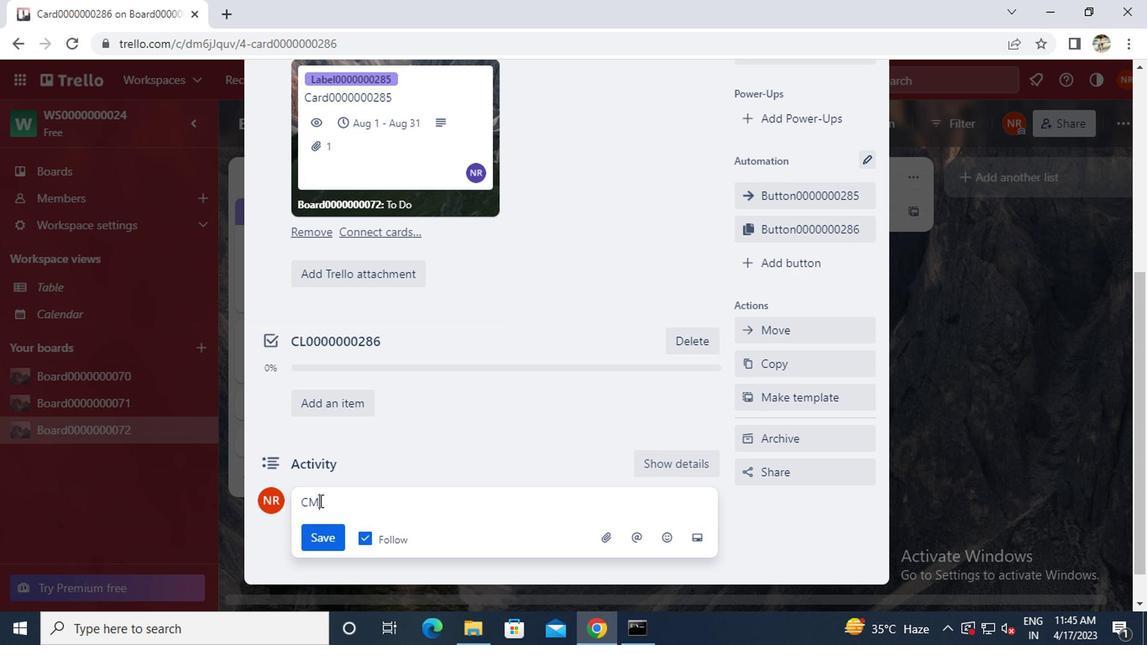 
Action: Key pressed 0
Screenshot: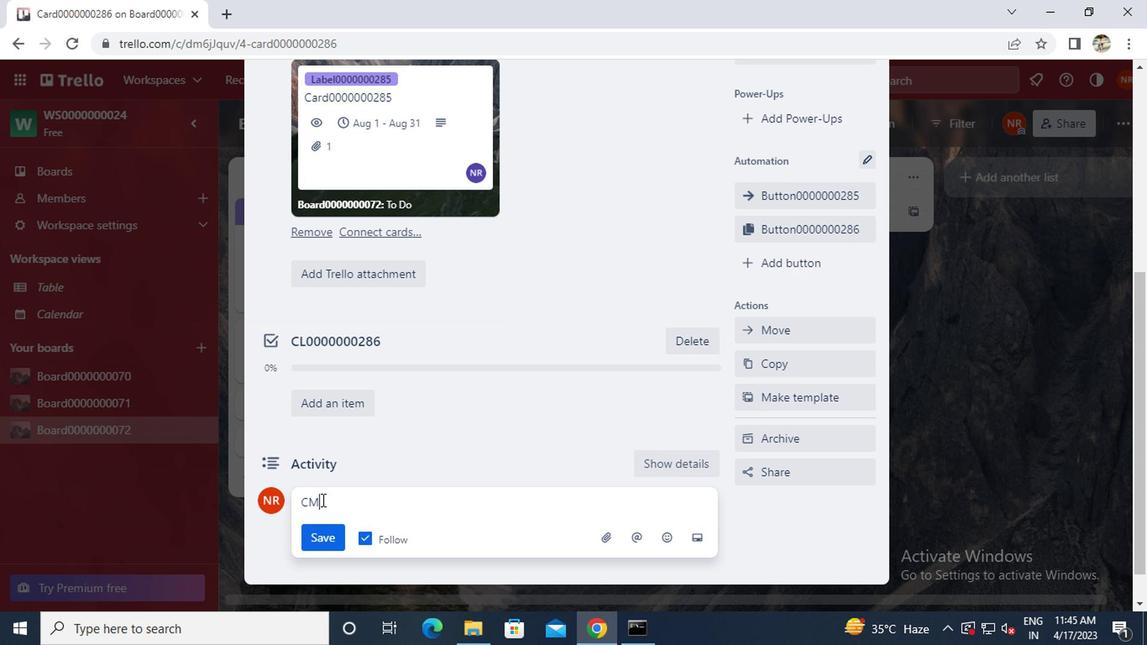 
Action: Mouse moved to (317, 498)
Screenshot: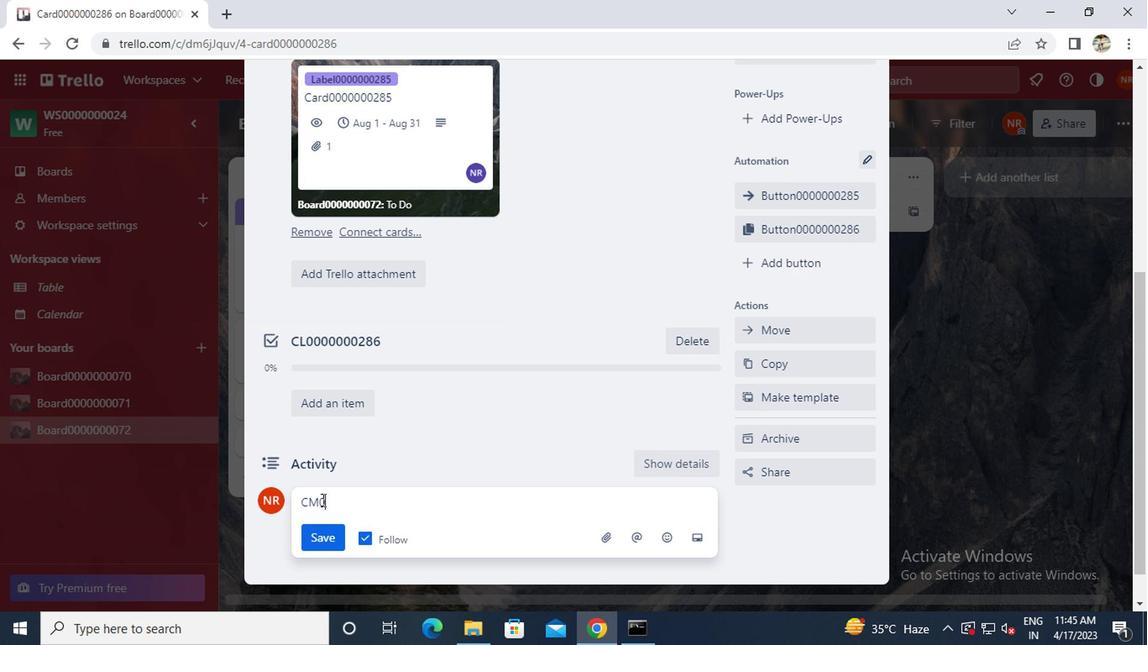 
Action: Key pressed 000000<Key.backspace>286
Screenshot: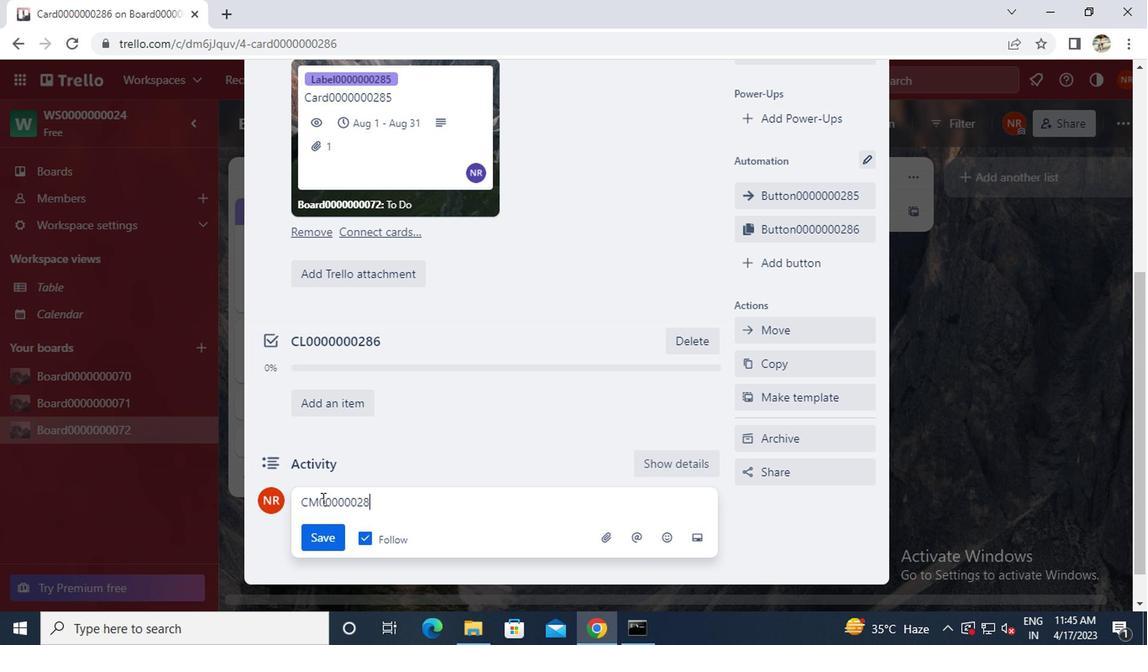 
Action: Mouse moved to (323, 532)
Screenshot: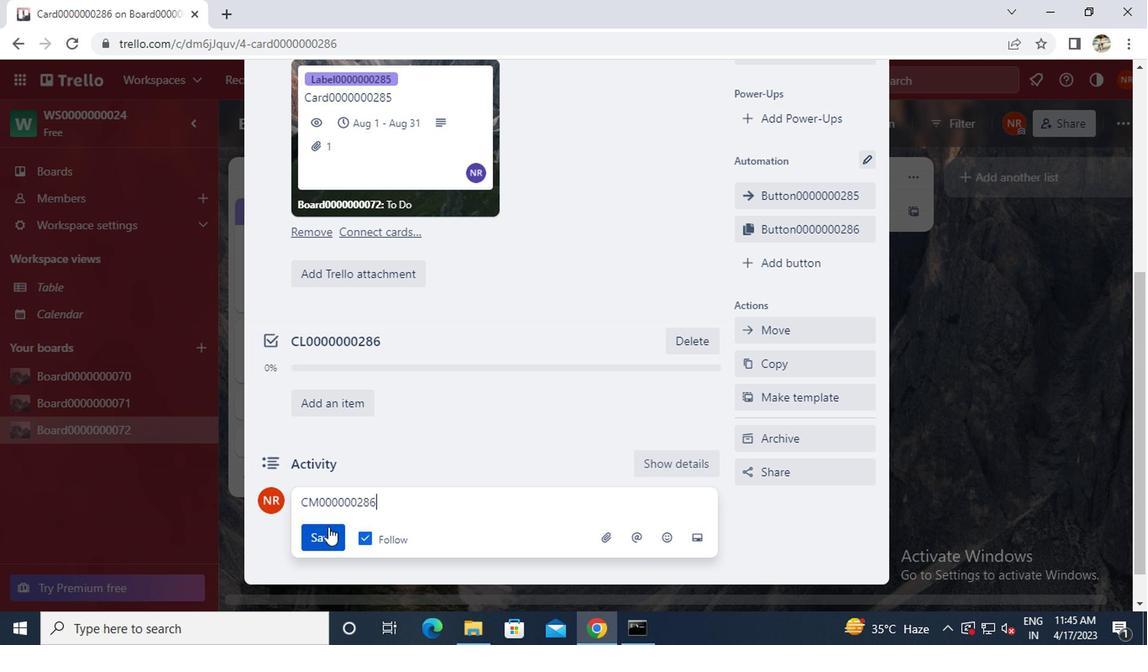 
Action: Mouse pressed left at (323, 532)
Screenshot: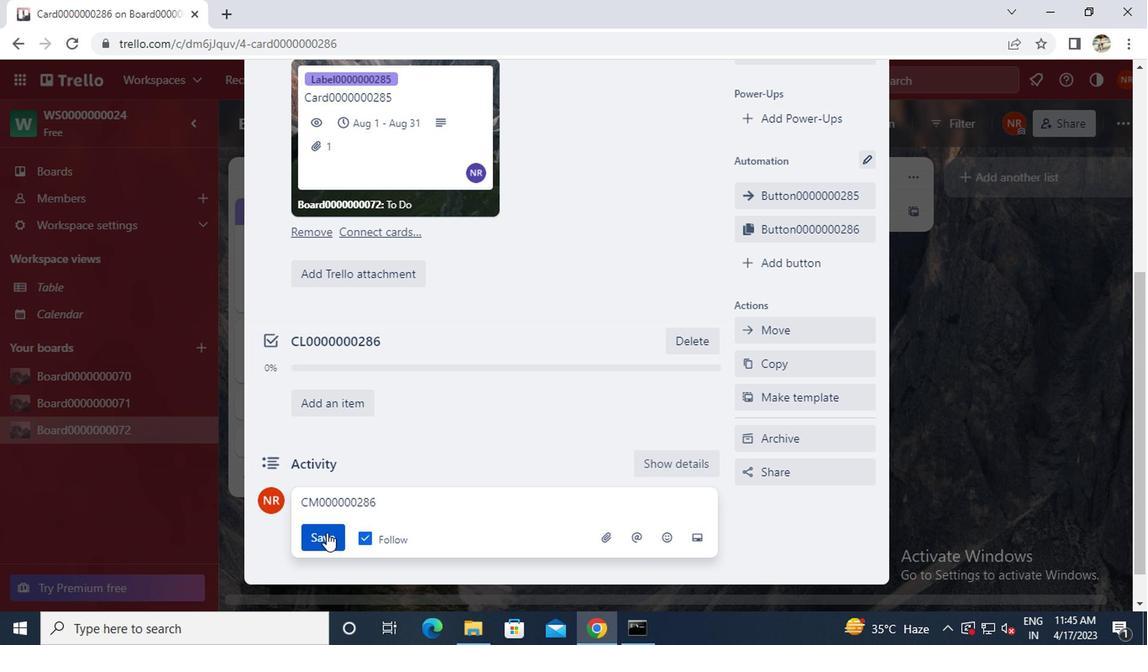 
Action: Mouse moved to (594, 575)
Screenshot: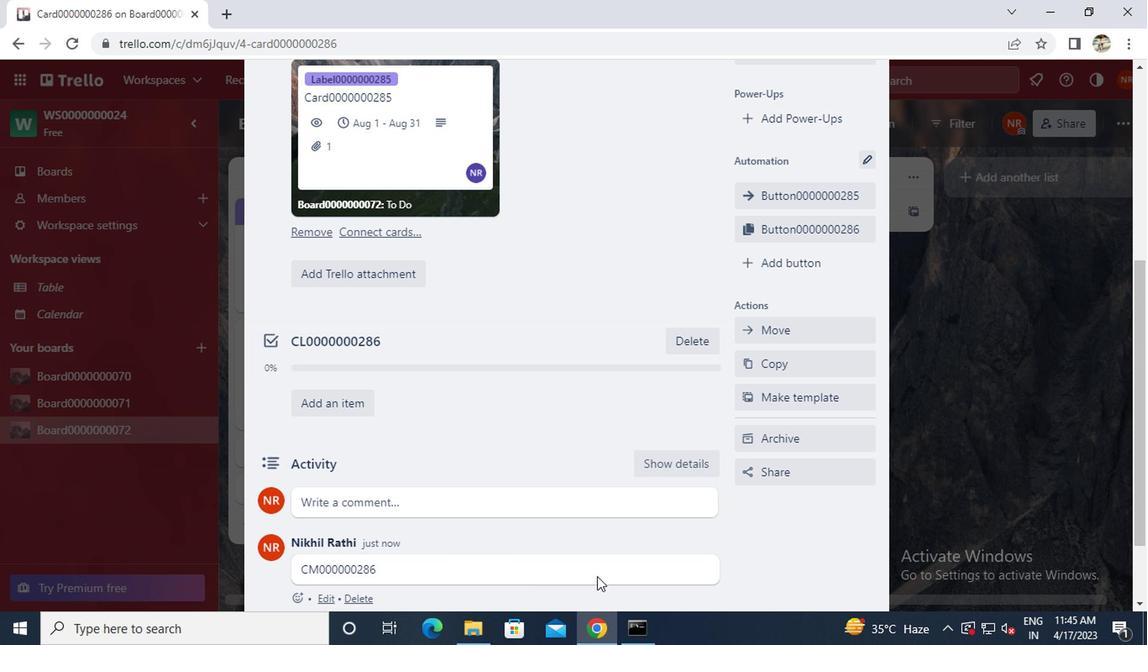 
